 Task: Open Card Employee Disciplinary Review in Board Content Marketing Infographic Strategy and Execution to Workspace Credit Analysis and add a team member Softage.3@softage.net, a label Green, a checklist Training and Development, an attachment from your computer, a color Green and finally, add a card description 'Plan and execute company team-building conference with team-building challenges on leadership' and a comment 'This task requires us to be proactive in identifying potential opportunities for improvement and growth.'. Add a start date 'Jan 03, 1900' with a due date 'Jan 10, 1900'
Action: Mouse moved to (85, 40)
Screenshot: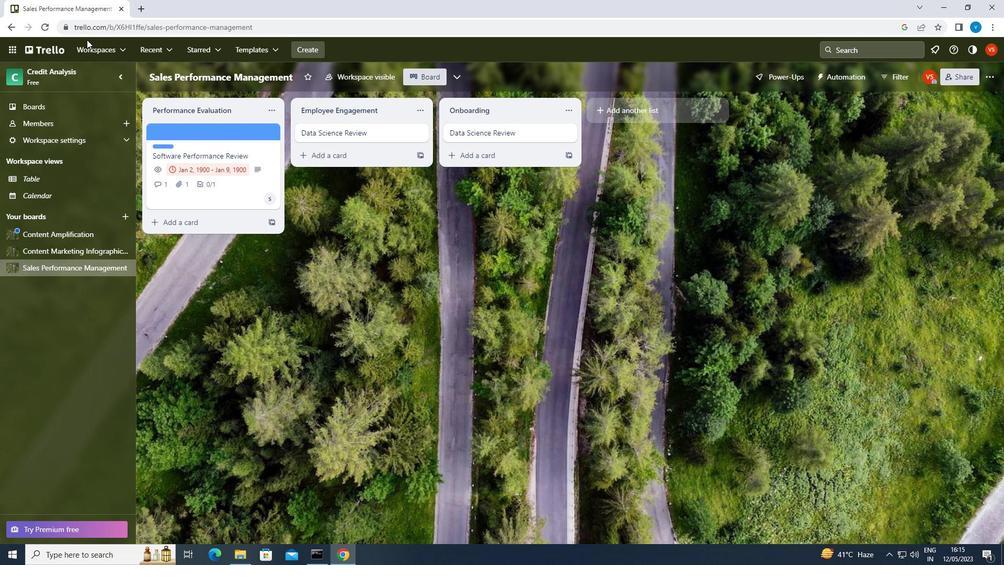 
Action: Mouse pressed left at (85, 40)
Screenshot: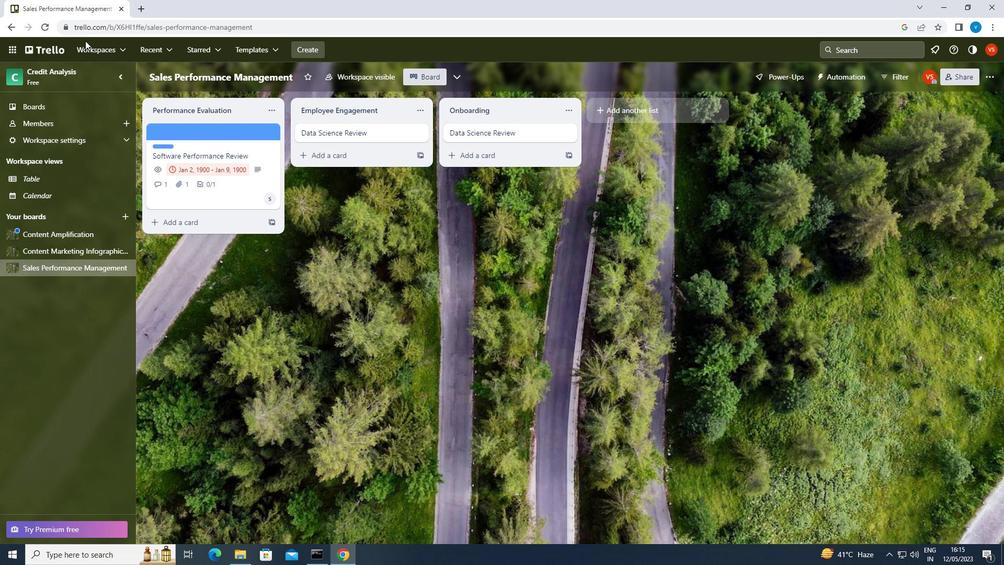
Action: Mouse moved to (85, 52)
Screenshot: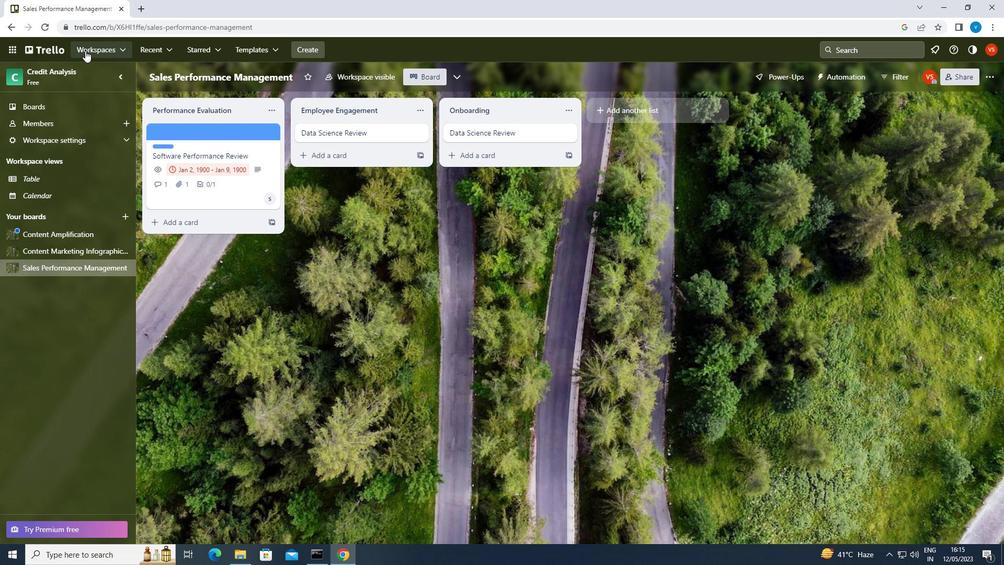 
Action: Mouse pressed left at (85, 52)
Screenshot: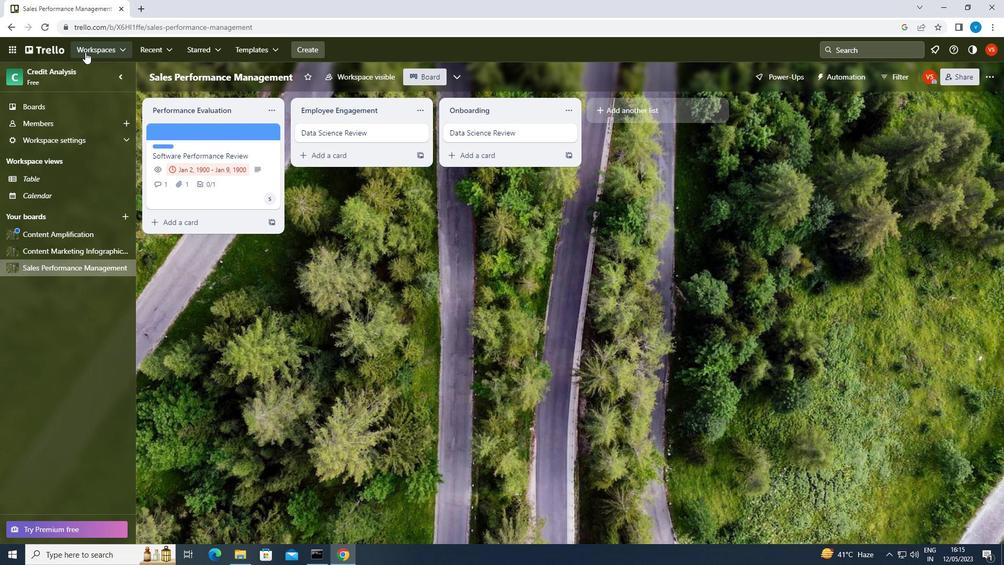 
Action: Mouse moved to (109, 330)
Screenshot: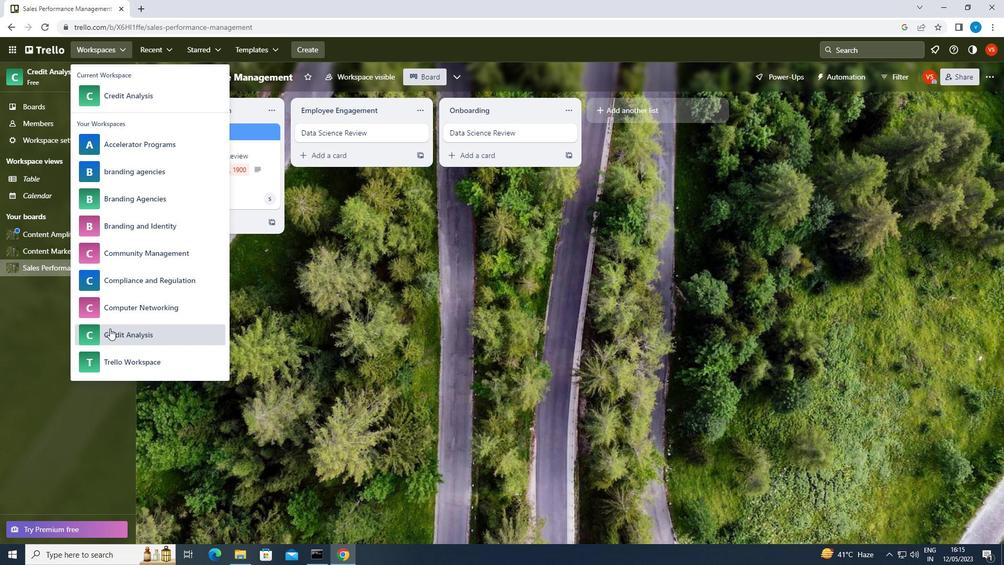 
Action: Mouse pressed left at (109, 330)
Screenshot: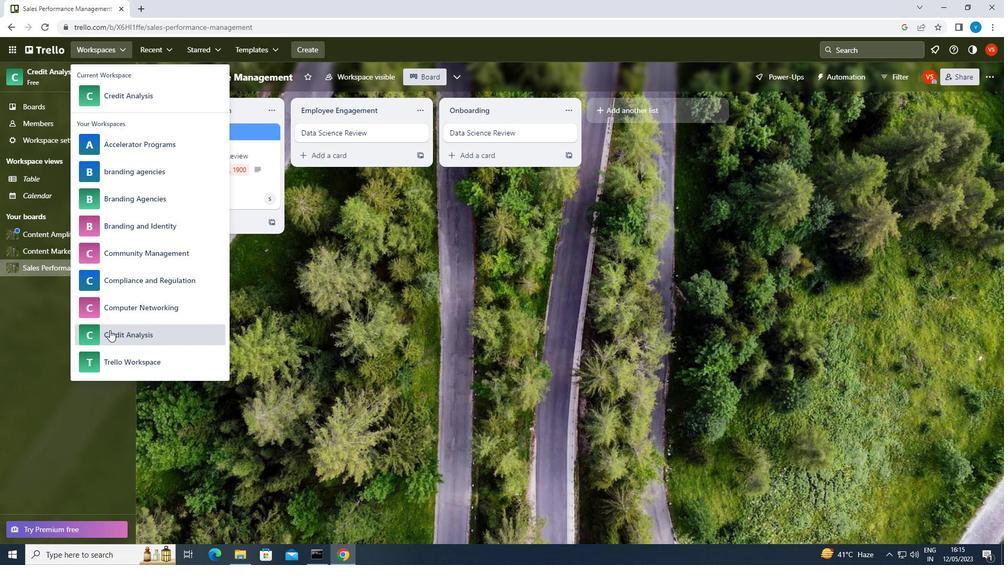 
Action: Mouse moved to (72, 248)
Screenshot: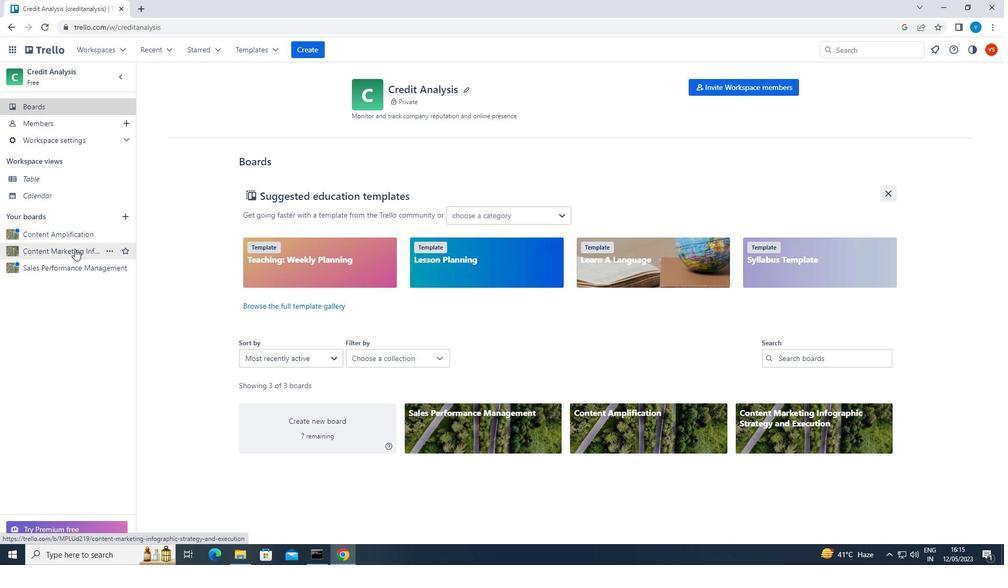 
Action: Mouse pressed left at (72, 248)
Screenshot: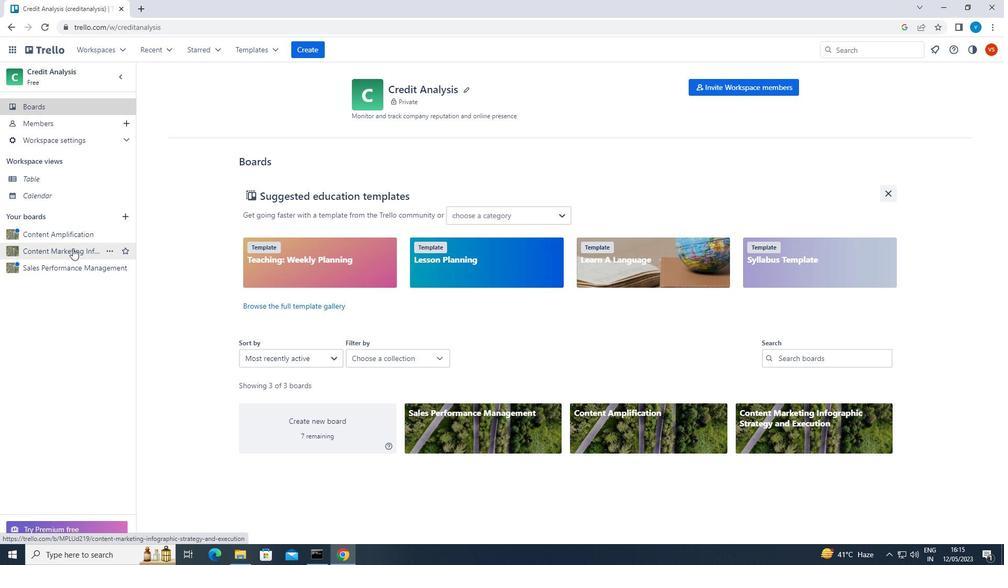 
Action: Mouse moved to (198, 130)
Screenshot: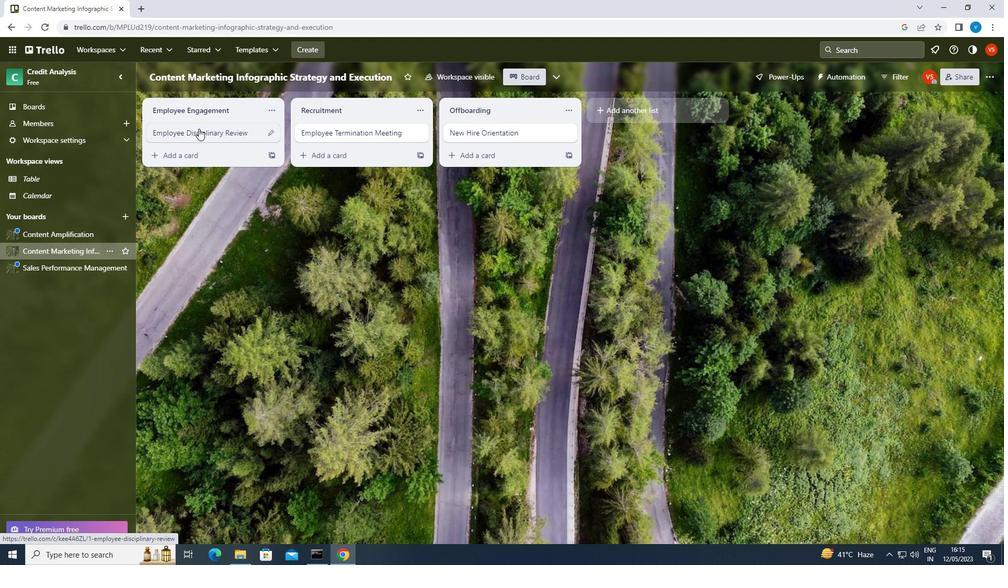 
Action: Mouse pressed left at (198, 130)
Screenshot: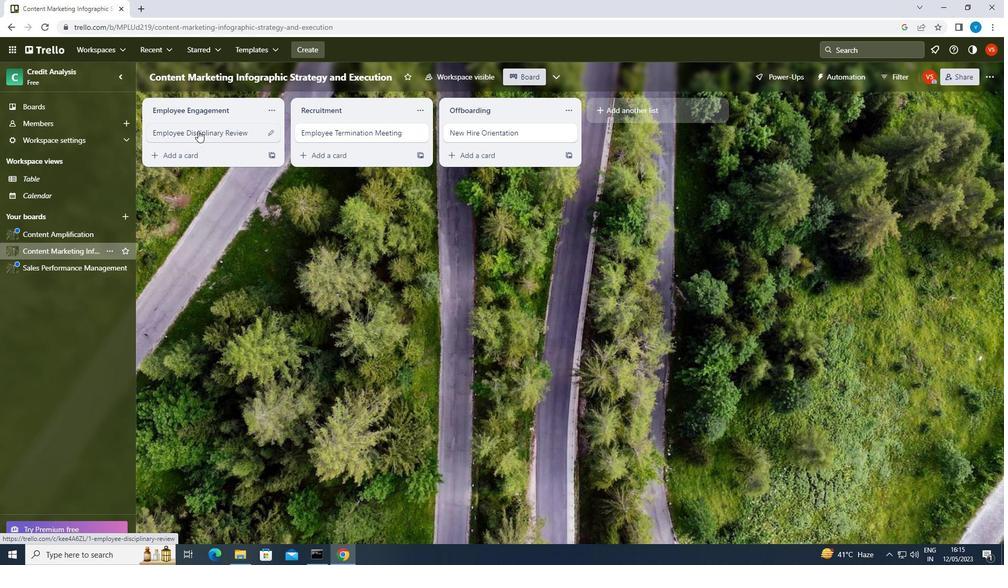
Action: Mouse moved to (631, 134)
Screenshot: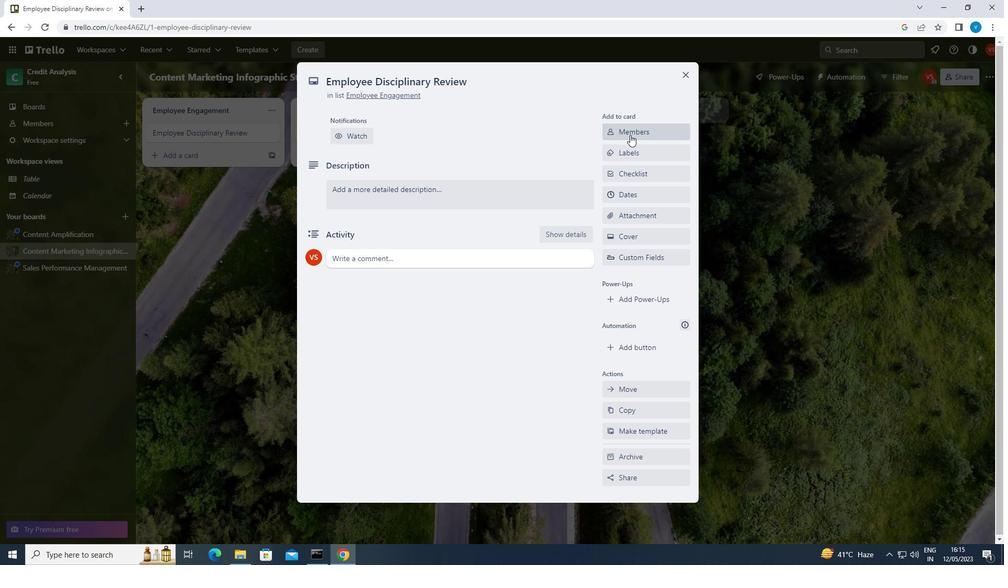 
Action: Mouse pressed left at (631, 134)
Screenshot: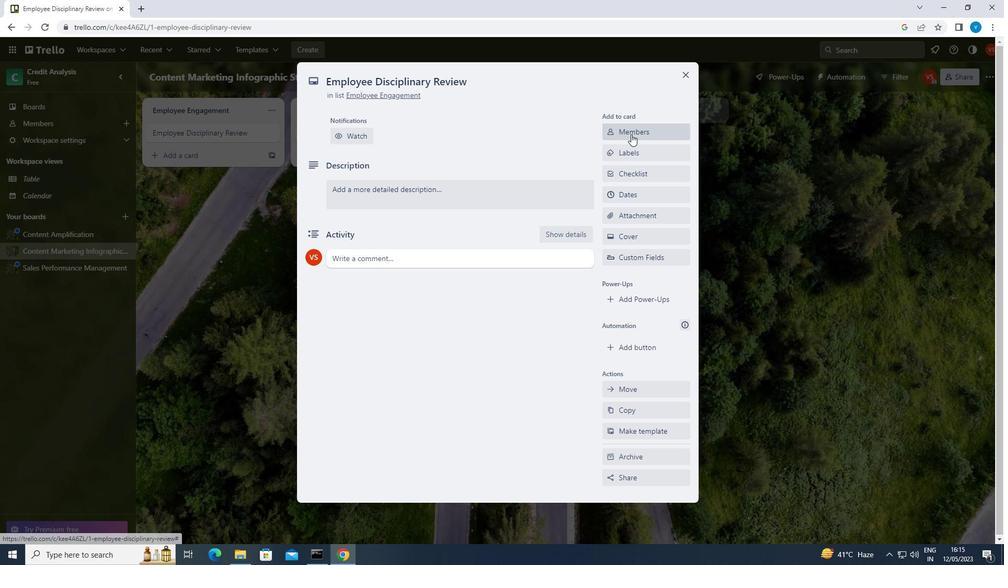 
Action: Mouse moved to (631, 178)
Screenshot: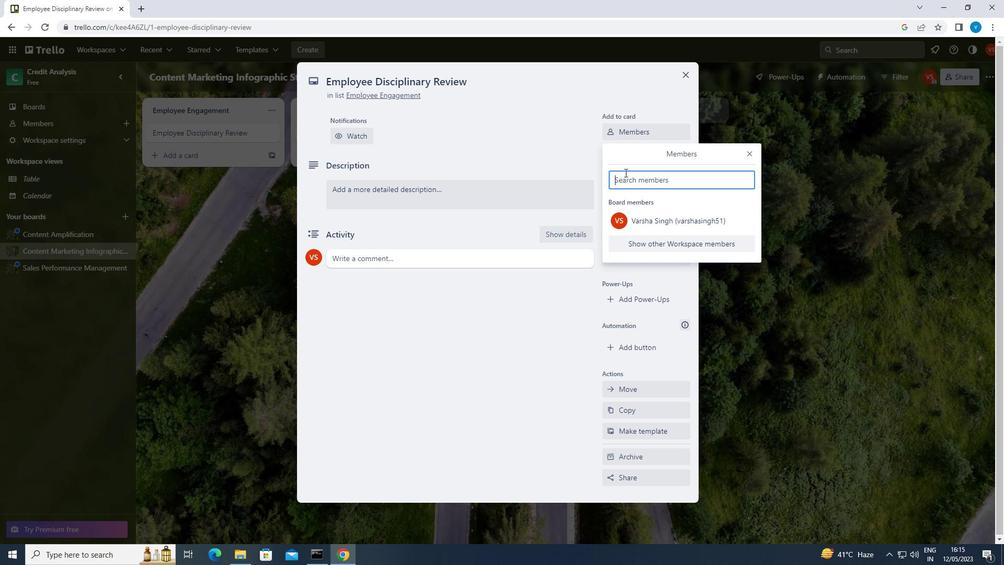 
Action: Mouse pressed left at (631, 178)
Screenshot: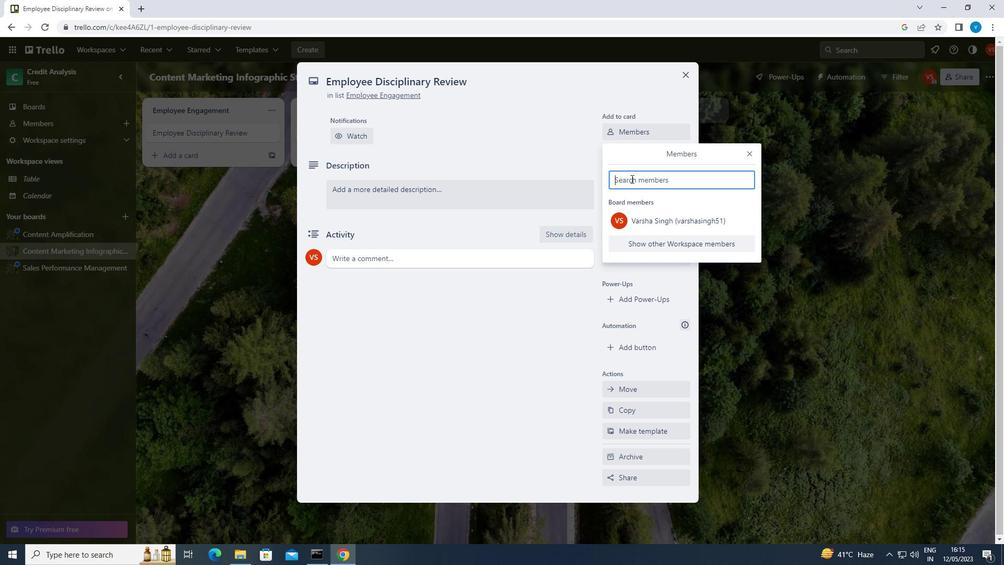 
Action: Mouse moved to (631, 178)
Screenshot: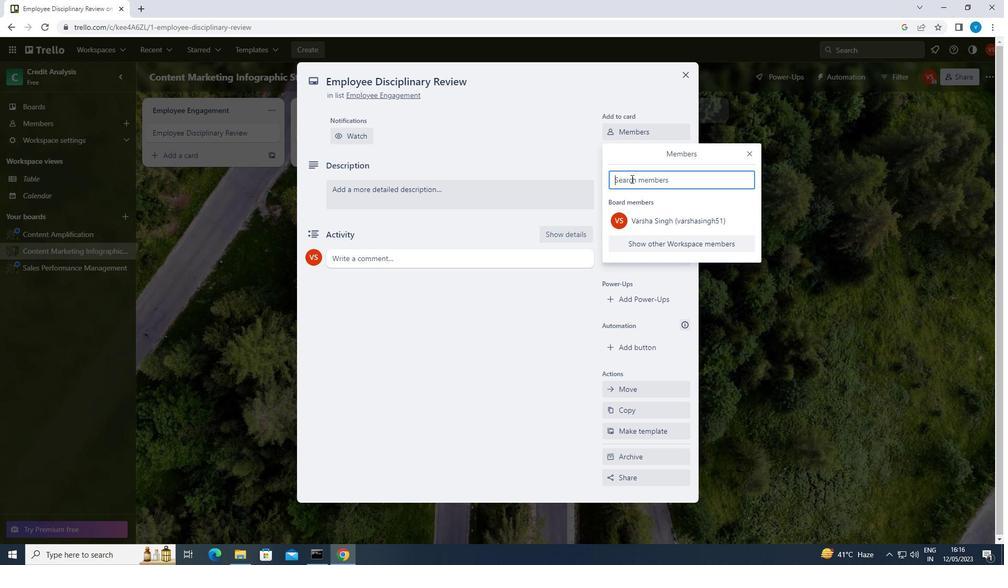 
Action: Key pressed <Key.shift>SOFTAGE.3<Key.shift><Key.shift><Key.shift>@SOFTAGE.NET
Screenshot: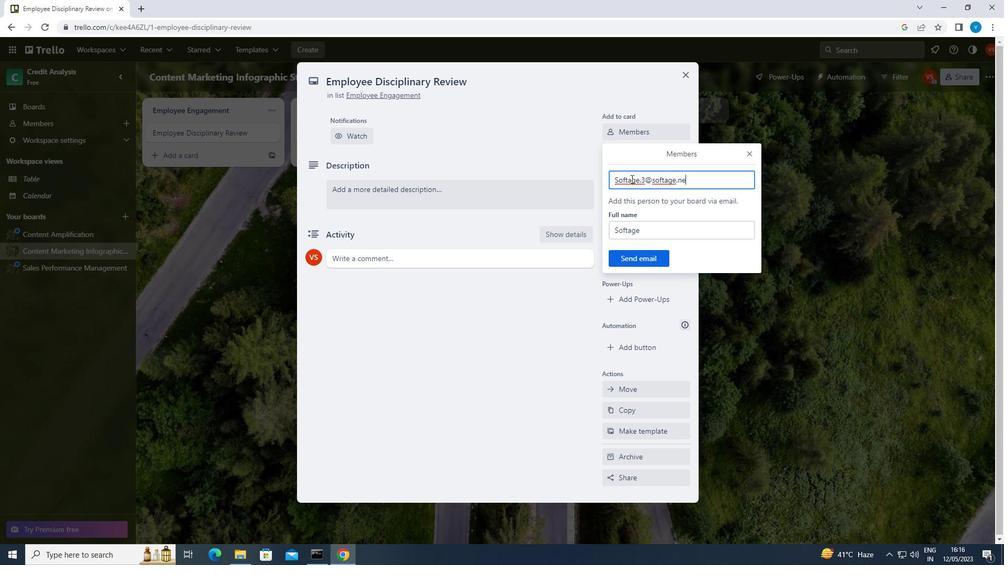 
Action: Mouse moved to (643, 253)
Screenshot: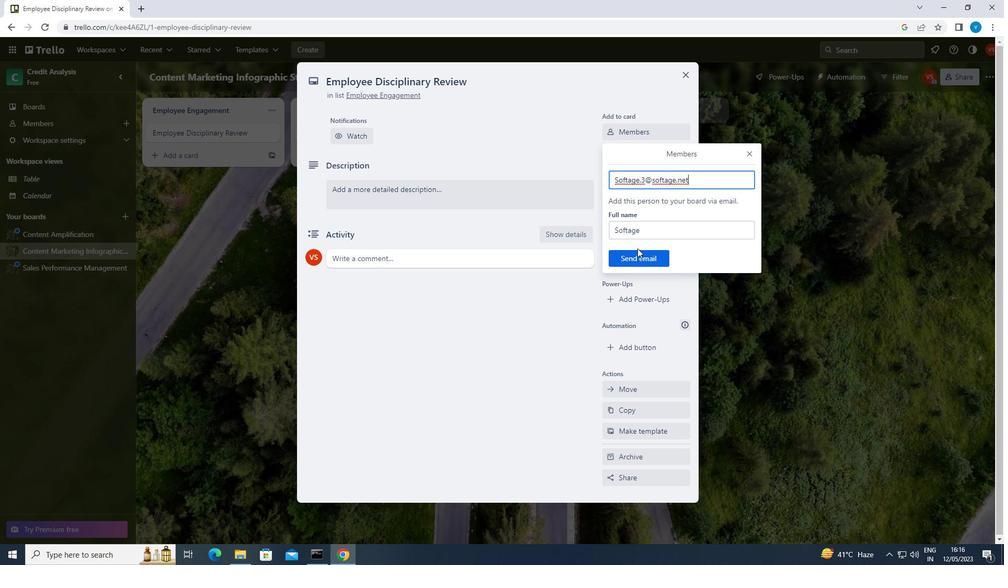 
Action: Mouse pressed left at (643, 253)
Screenshot: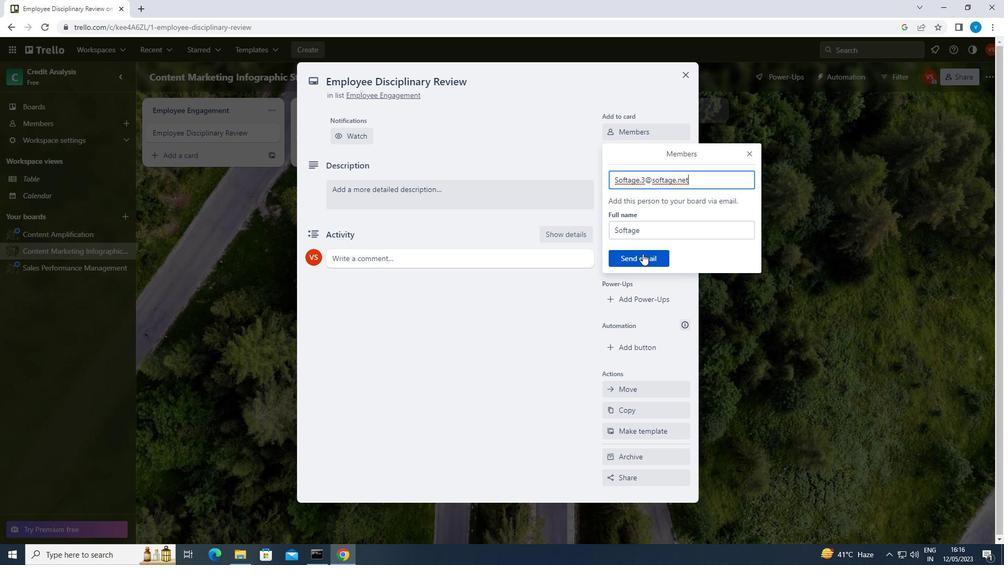 
Action: Mouse moved to (643, 188)
Screenshot: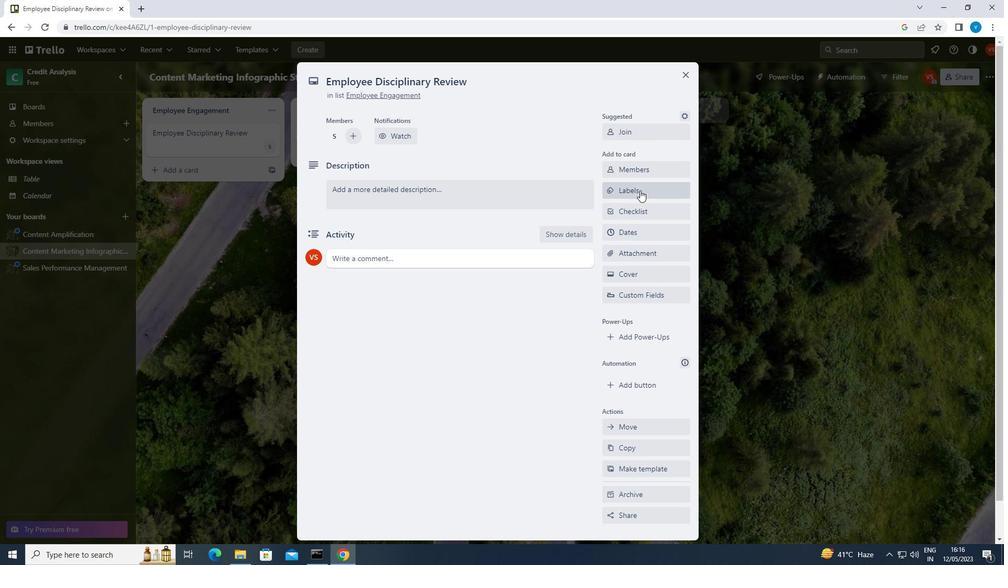 
Action: Mouse pressed left at (643, 188)
Screenshot: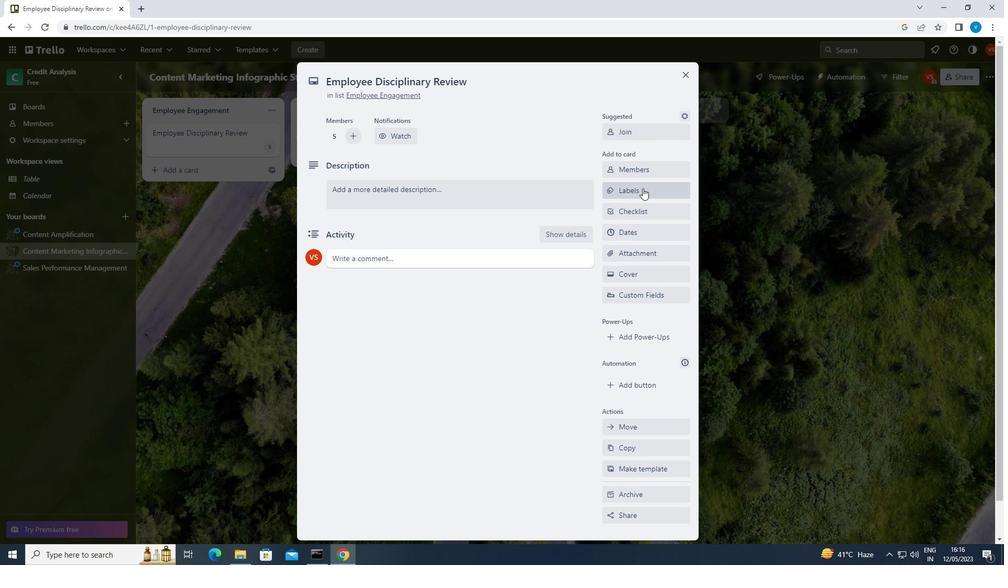 
Action: Mouse moved to (666, 282)
Screenshot: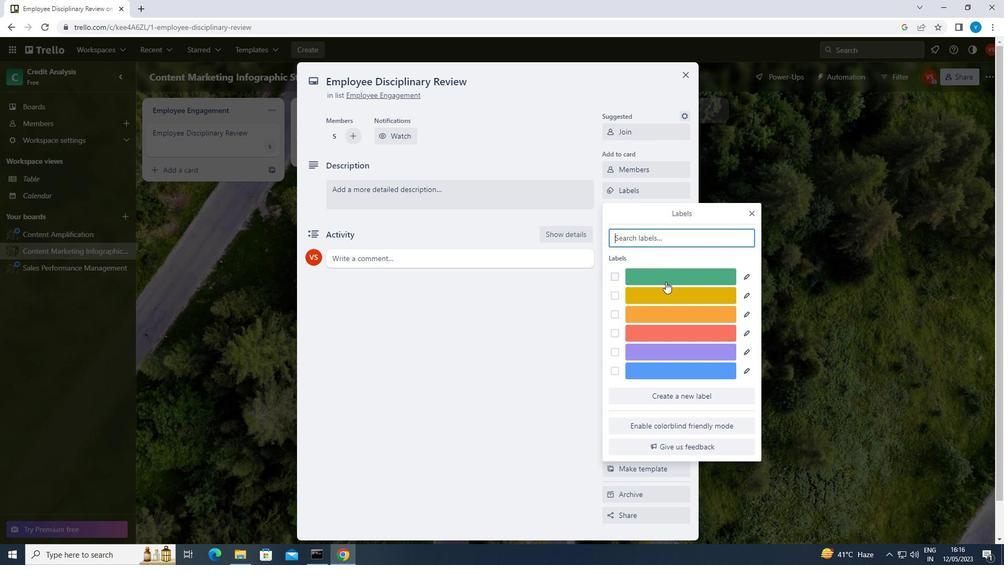 
Action: Mouse pressed left at (666, 282)
Screenshot: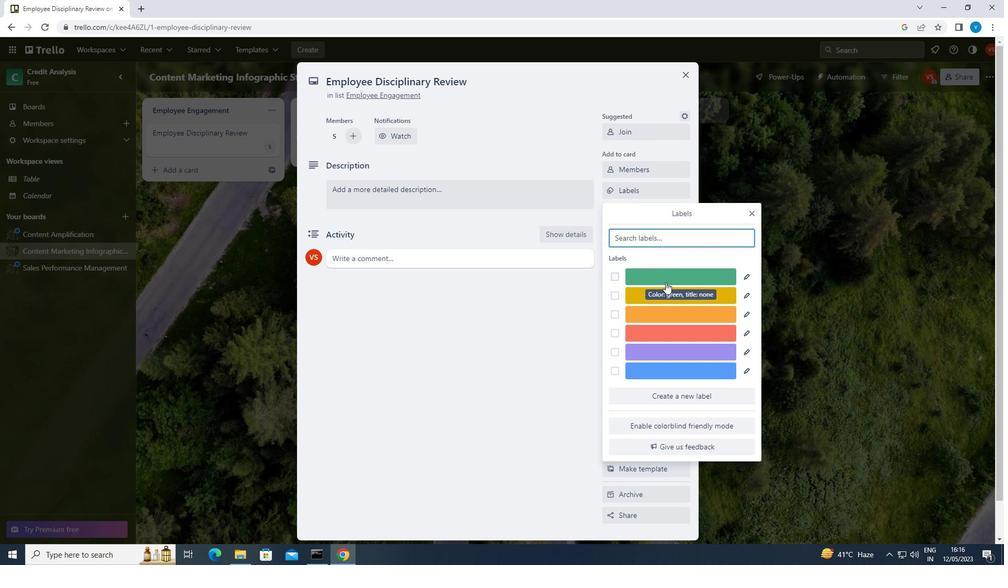 
Action: Mouse moved to (749, 213)
Screenshot: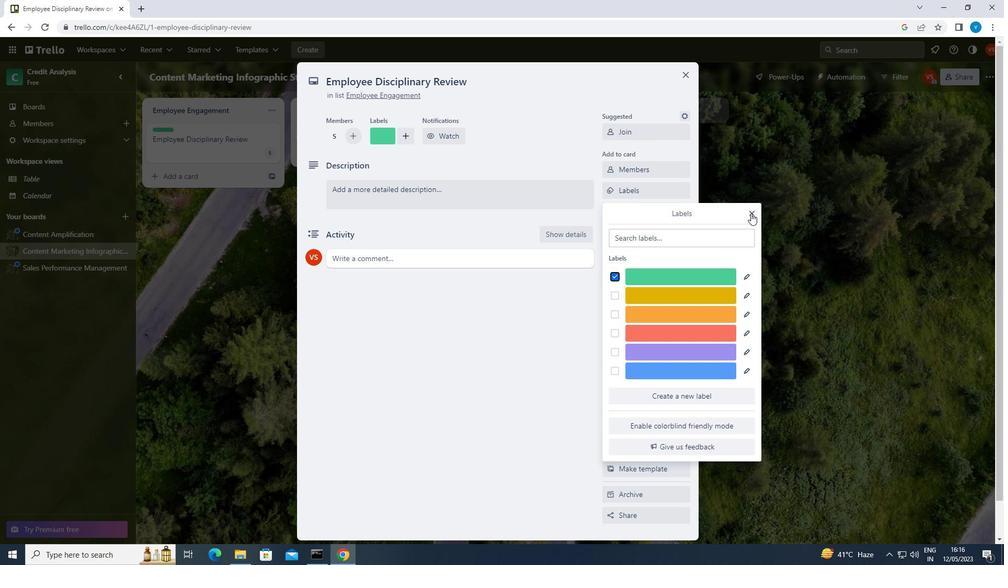 
Action: Mouse pressed left at (749, 213)
Screenshot: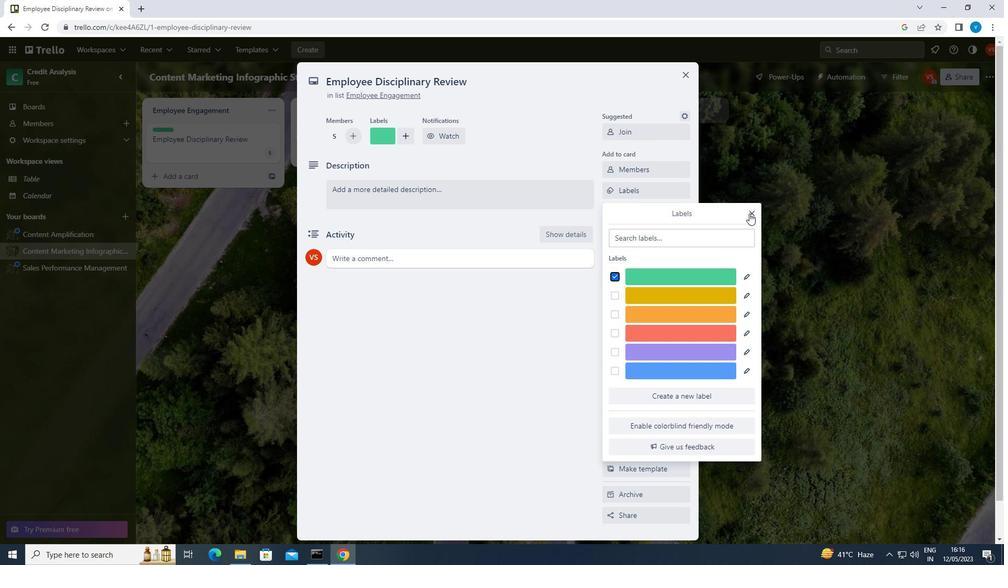 
Action: Mouse moved to (657, 212)
Screenshot: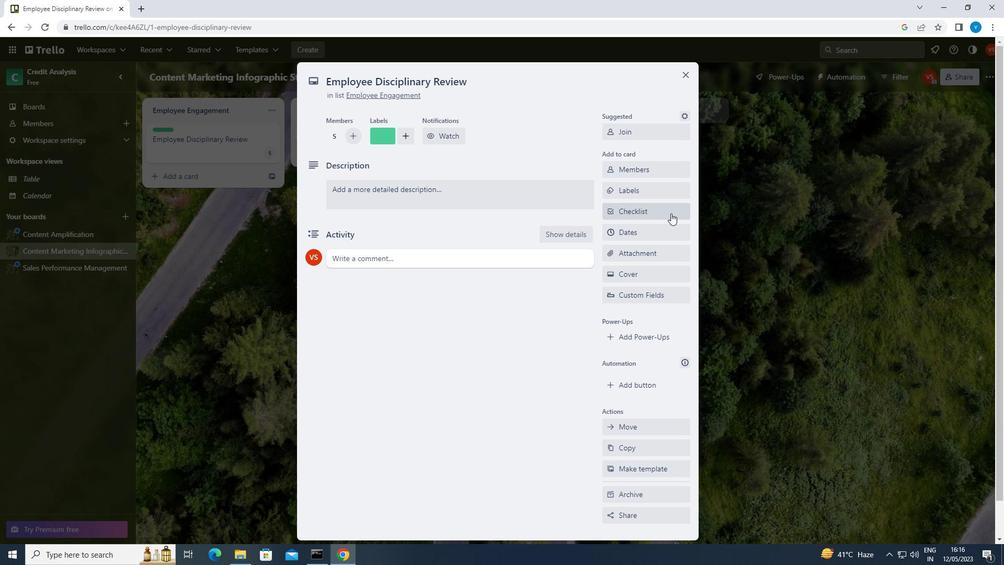 
Action: Mouse pressed left at (657, 212)
Screenshot: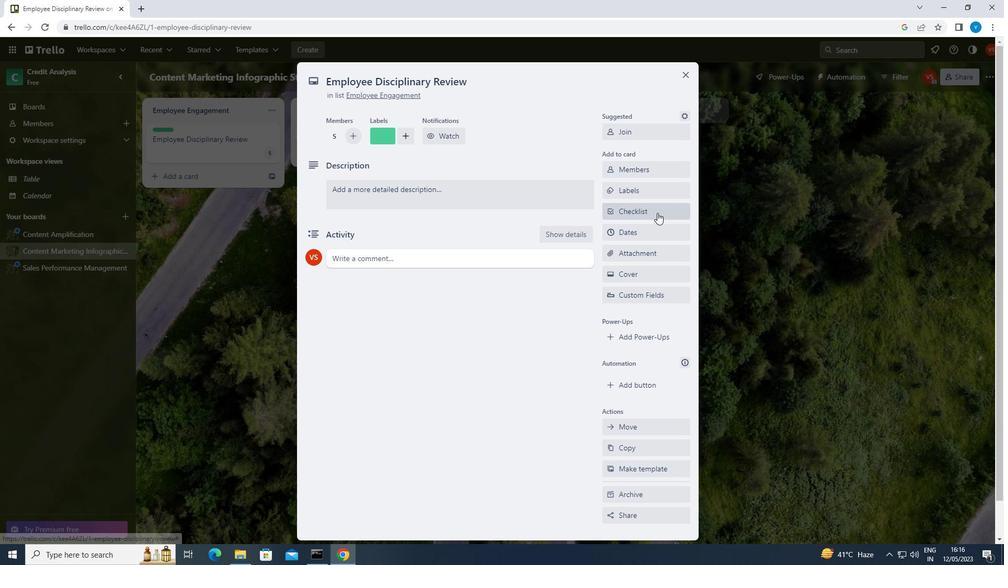 
Action: Mouse moved to (637, 297)
Screenshot: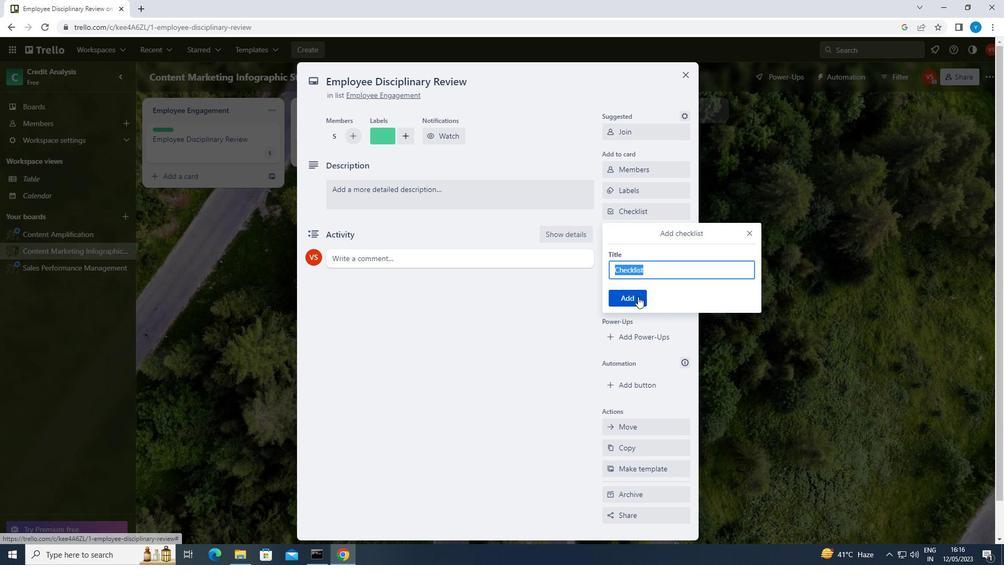 
Action: Mouse pressed left at (637, 297)
Screenshot: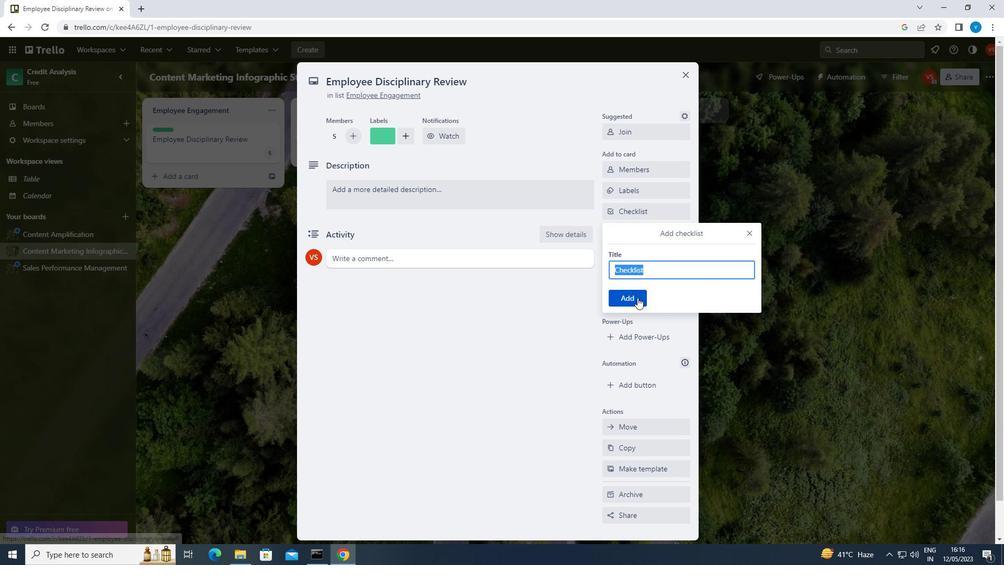 
Action: Mouse moved to (536, 268)
Screenshot: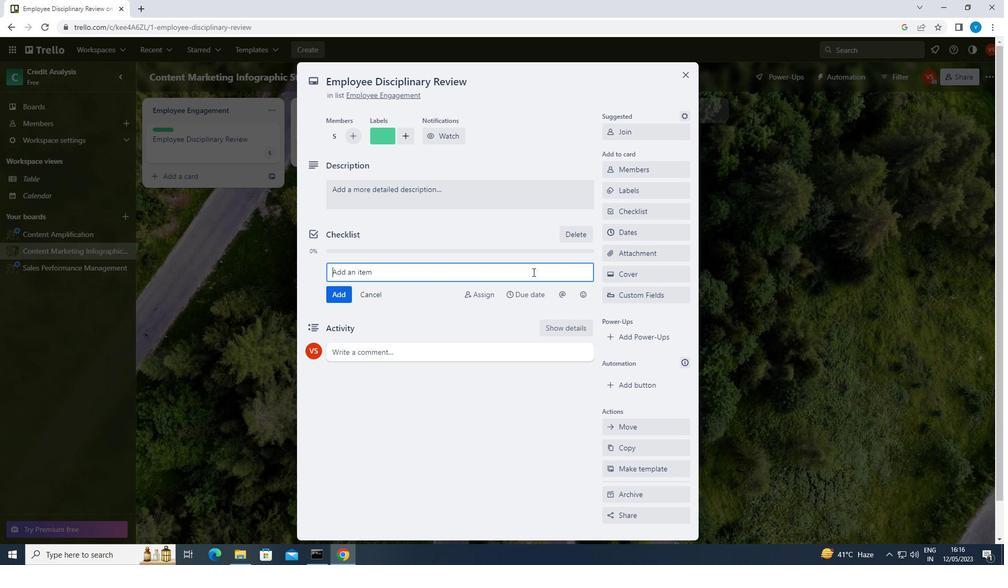 
Action: Key pressed <Key.shift>TRAINING<Key.space>AND<Key.space><Key.shift>DEVELOPMENT
Screenshot: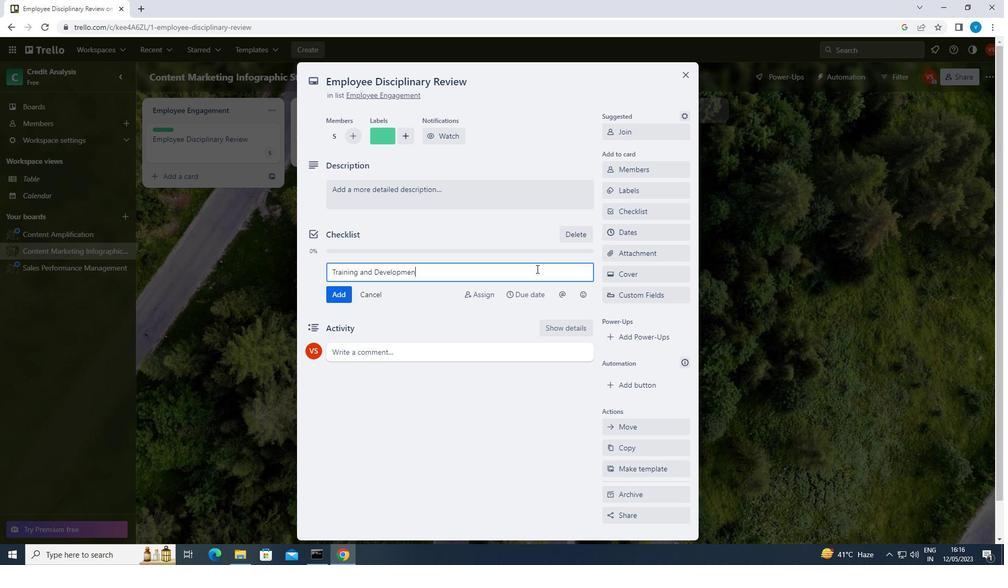 
Action: Mouse moved to (333, 292)
Screenshot: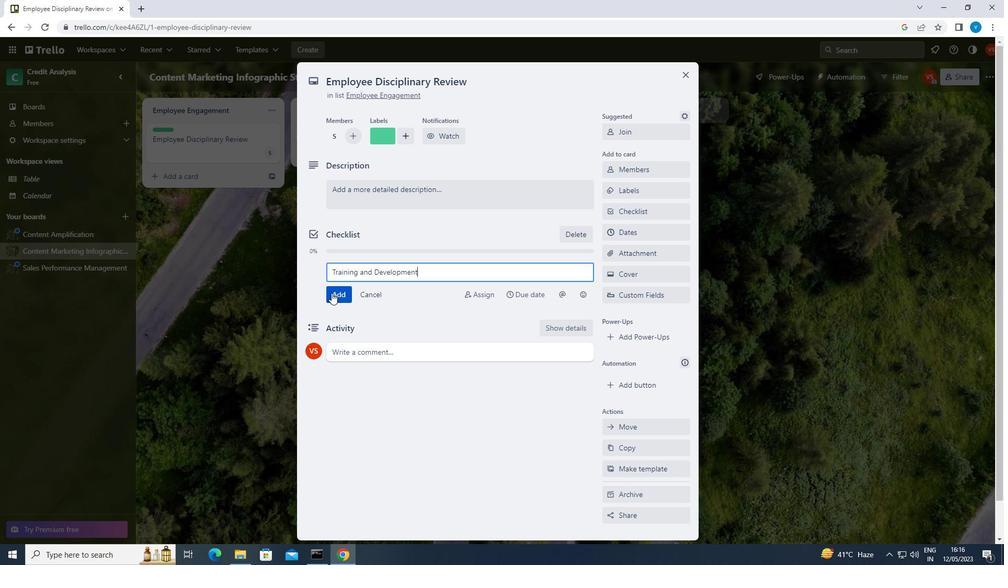 
Action: Mouse pressed left at (333, 292)
Screenshot: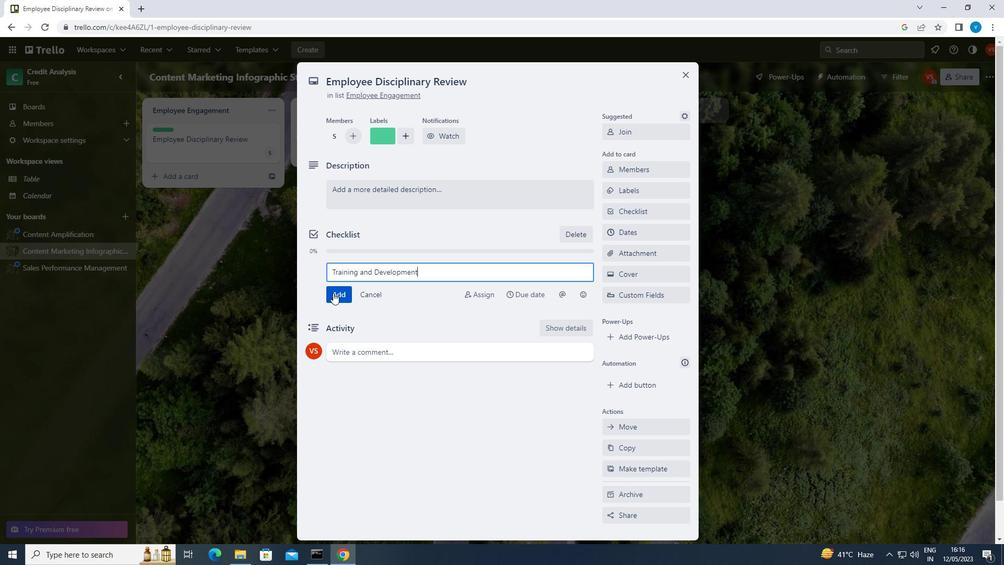 
Action: Mouse moved to (675, 256)
Screenshot: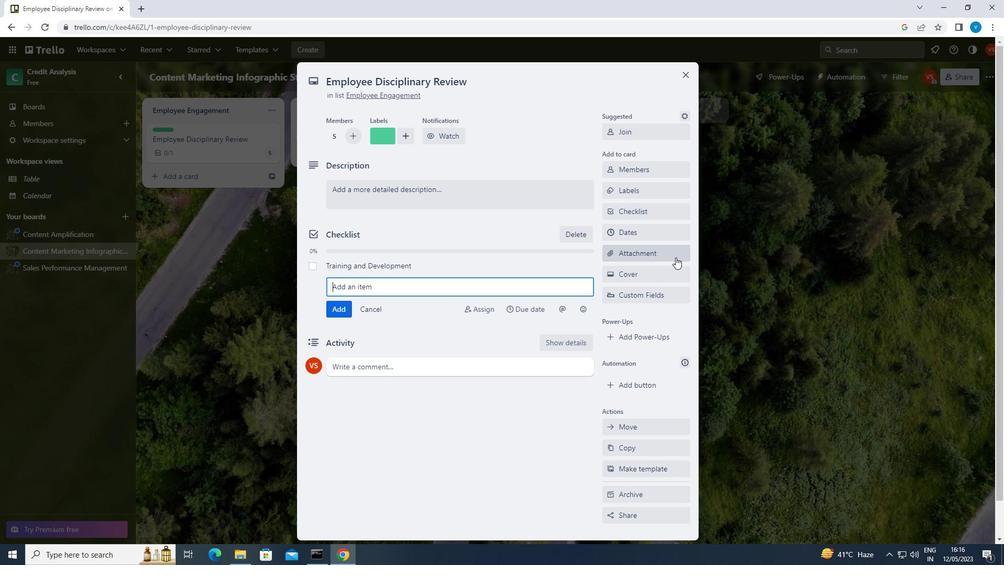 
Action: Mouse pressed left at (675, 256)
Screenshot: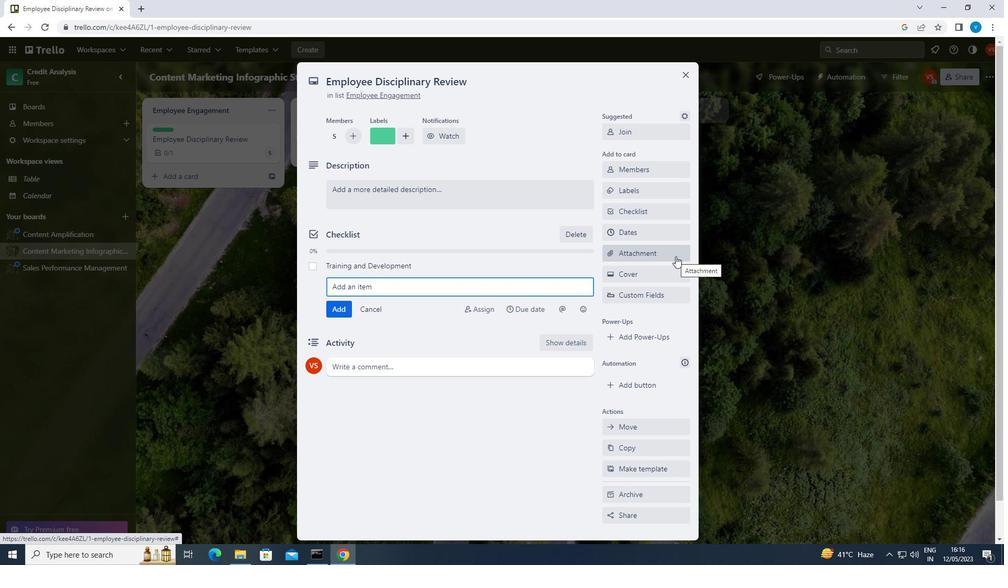 
Action: Mouse moved to (625, 292)
Screenshot: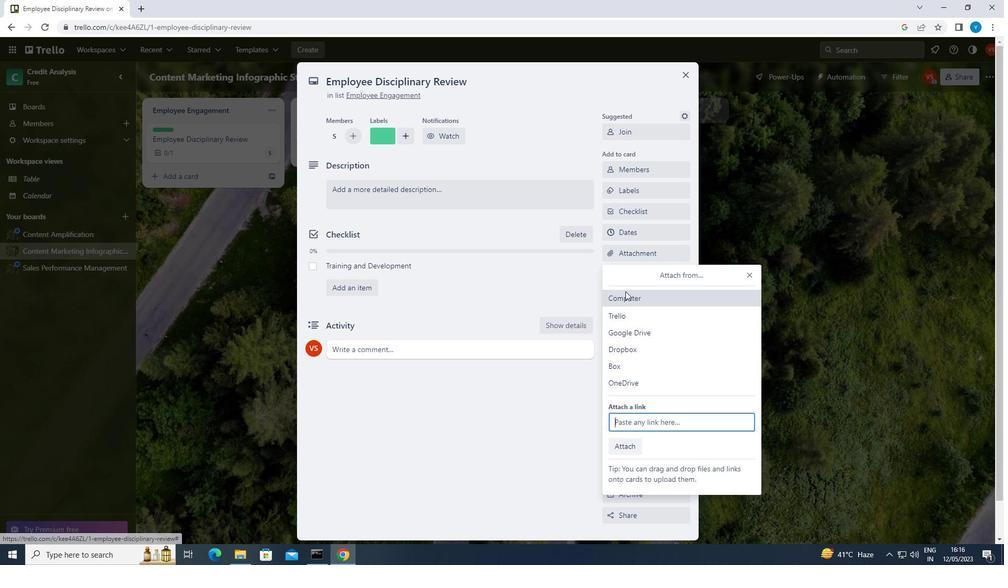 
Action: Mouse pressed left at (625, 292)
Screenshot: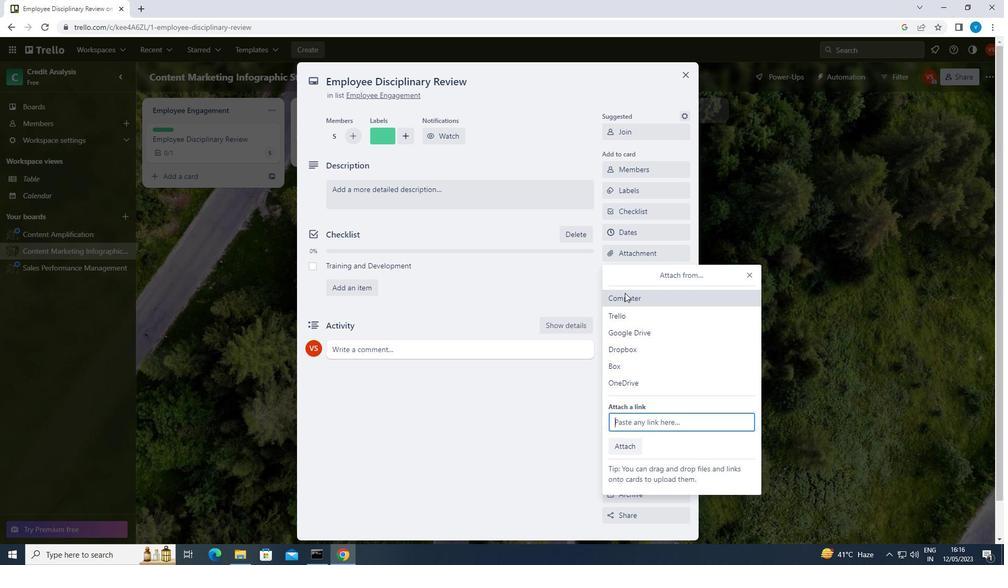 
Action: Mouse moved to (314, 198)
Screenshot: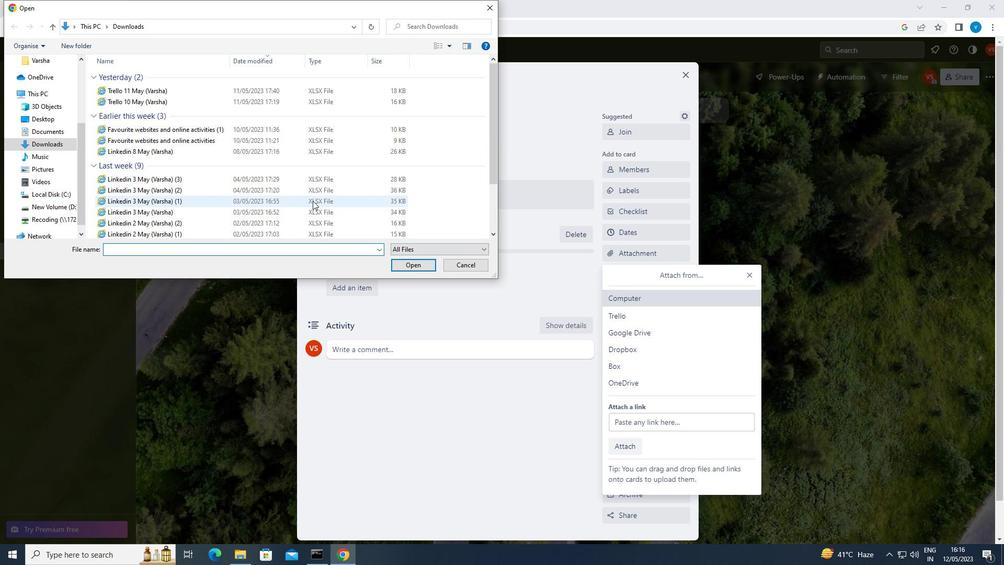 
Action: Mouse pressed left at (314, 198)
Screenshot: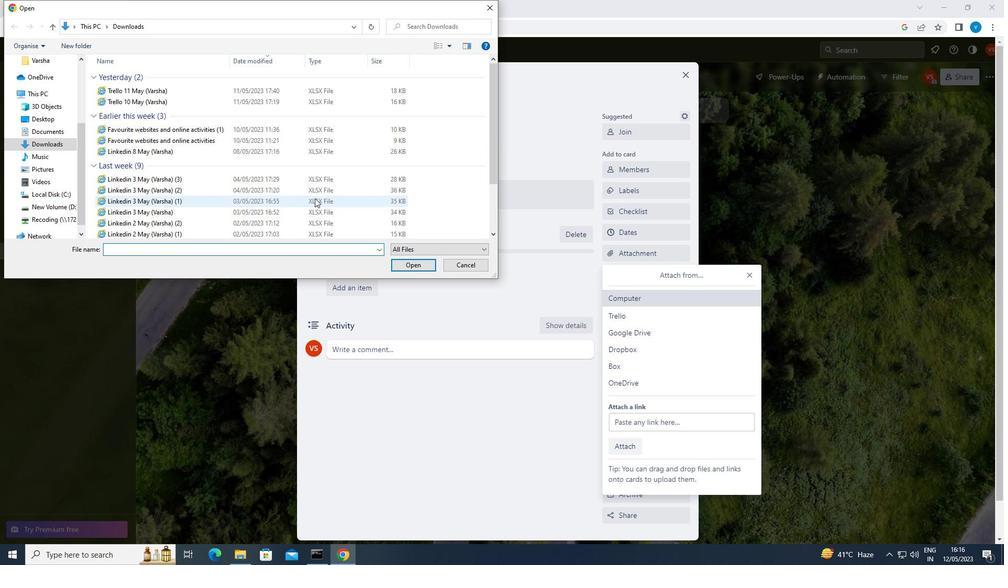 
Action: Mouse moved to (414, 265)
Screenshot: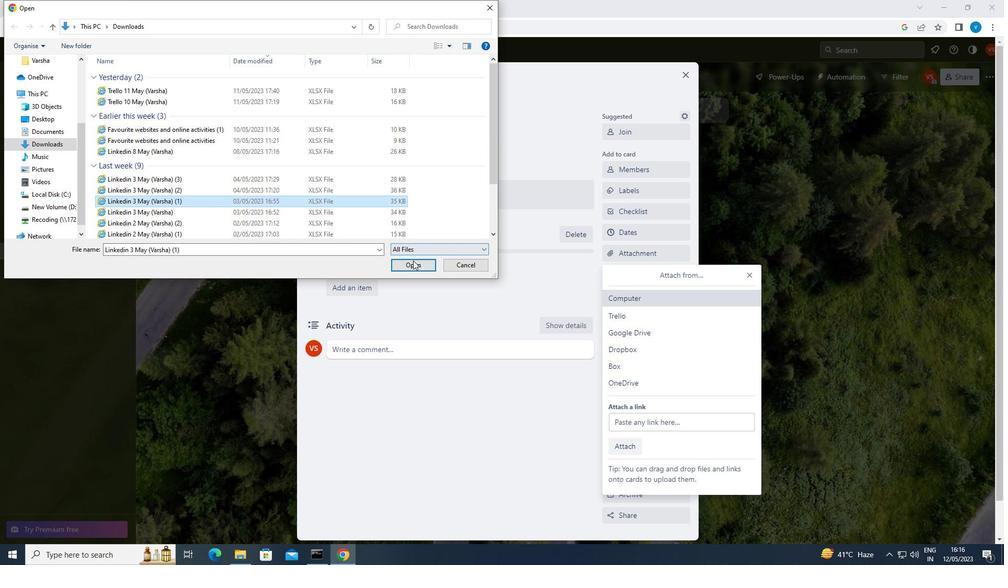 
Action: Mouse pressed left at (414, 265)
Screenshot: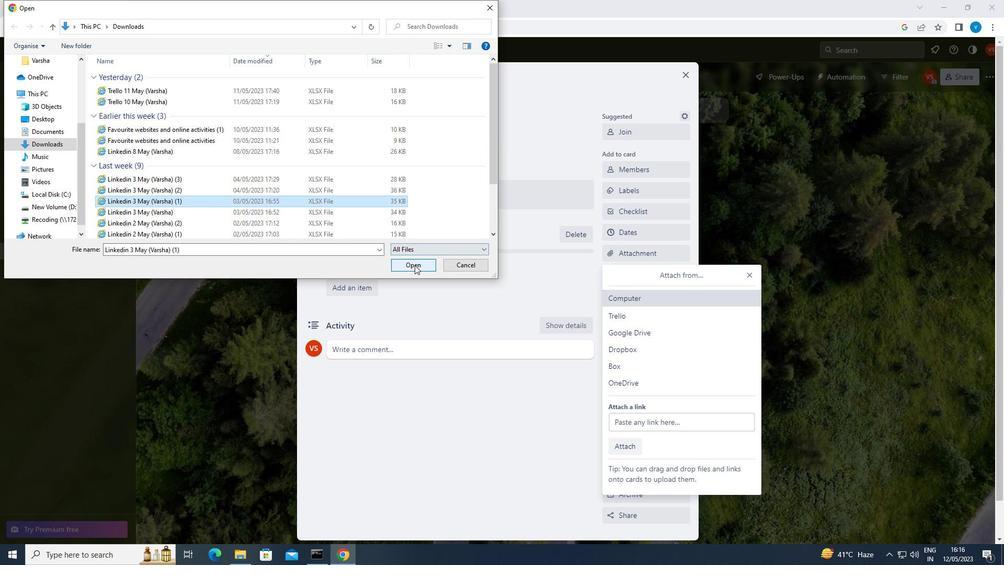 
Action: Mouse moved to (658, 272)
Screenshot: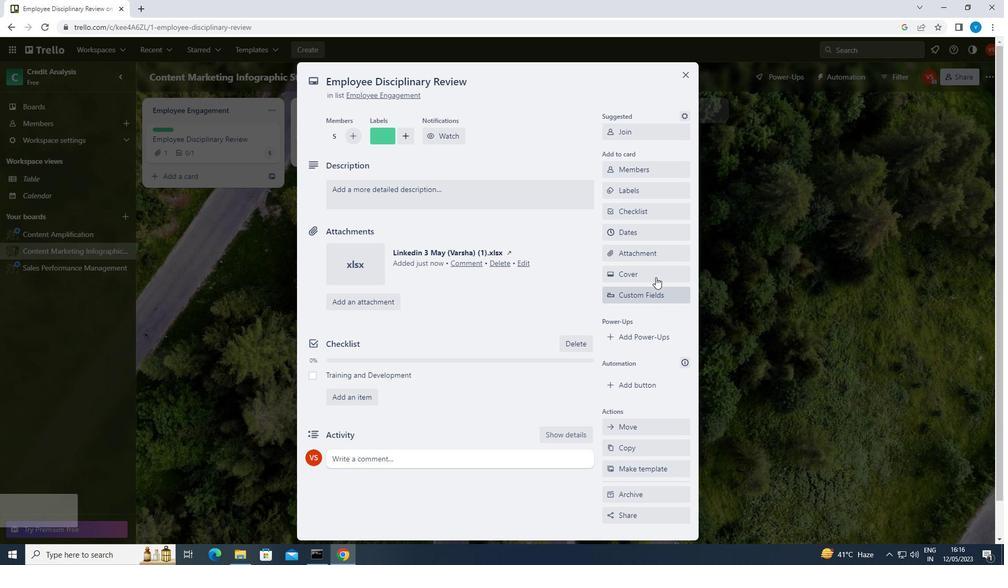 
Action: Mouse pressed left at (658, 272)
Screenshot: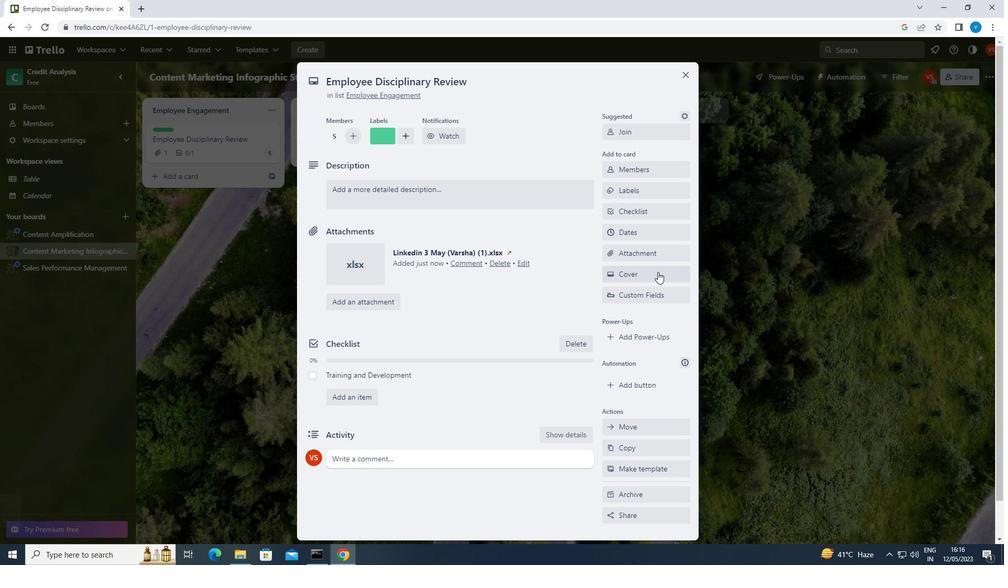 
Action: Mouse moved to (625, 332)
Screenshot: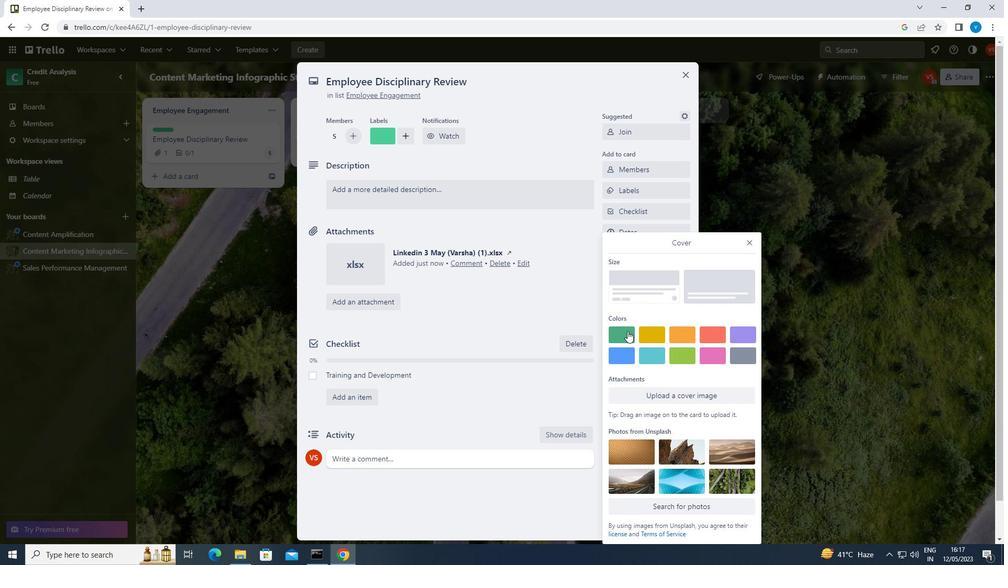 
Action: Mouse pressed left at (625, 332)
Screenshot: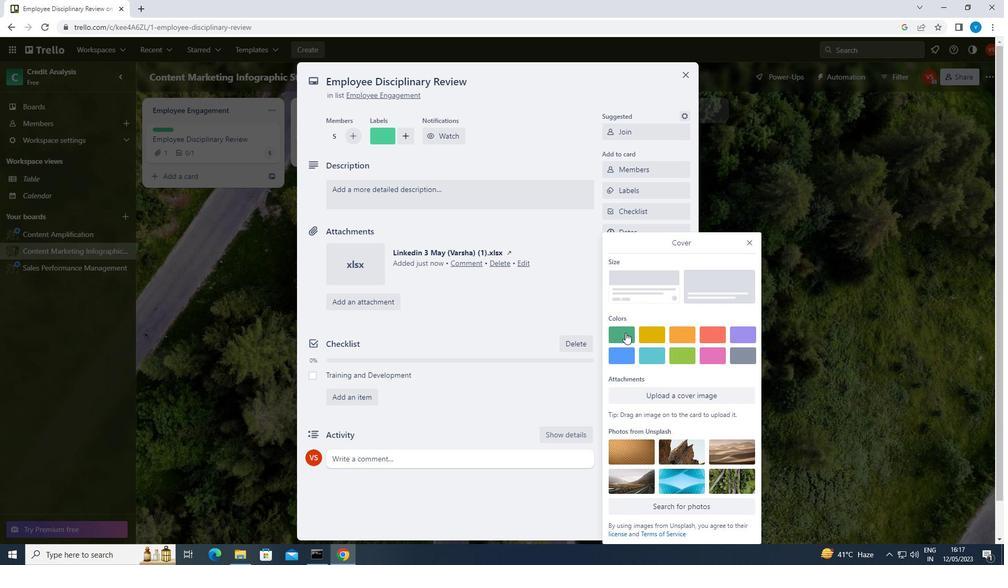 
Action: Mouse moved to (751, 220)
Screenshot: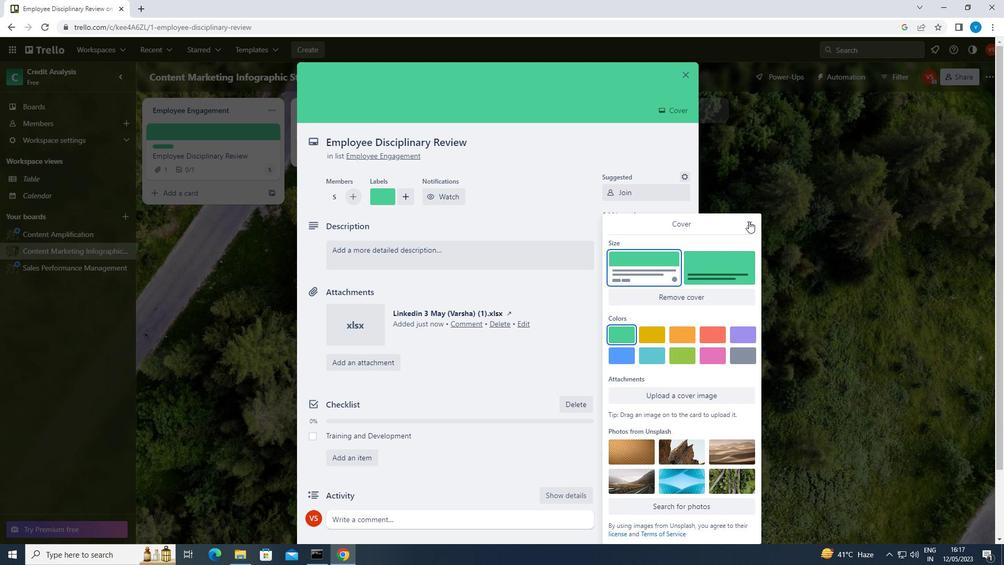
Action: Mouse pressed left at (751, 220)
Screenshot: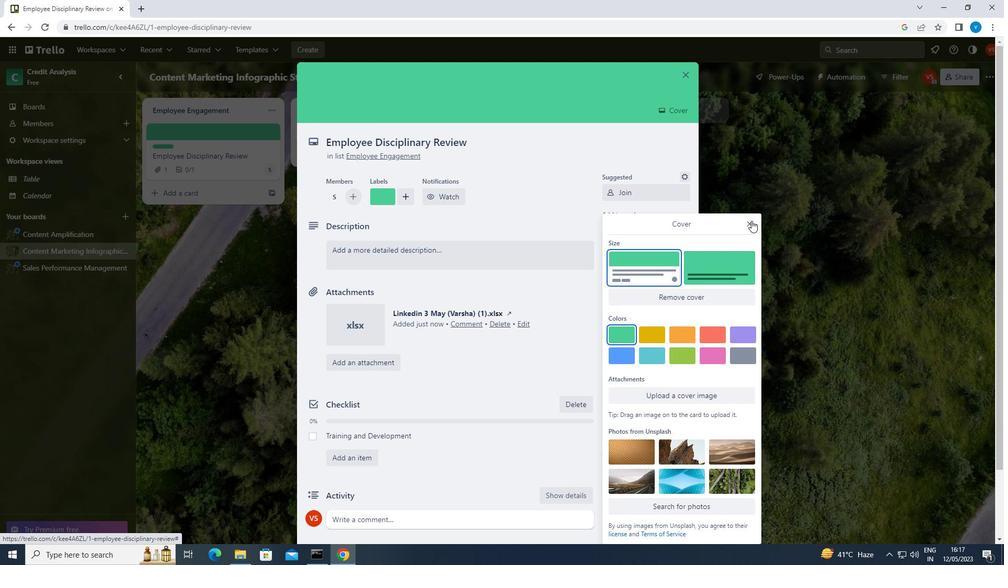 
Action: Mouse moved to (525, 259)
Screenshot: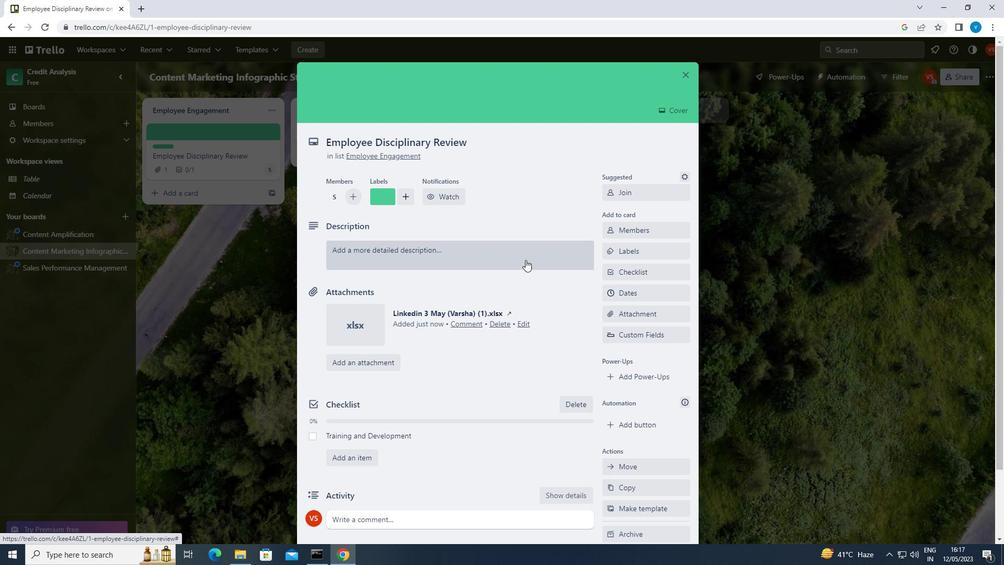 
Action: Mouse pressed left at (525, 259)
Screenshot: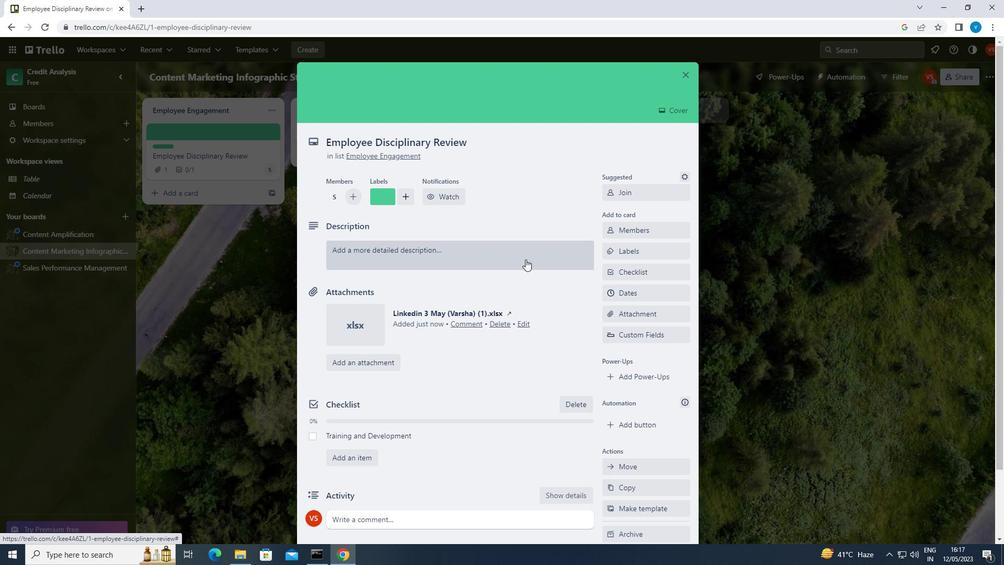 
Action: Key pressed <Key.shift>PLAN<Key.space>AND<Key.space>EXECUTE<Key.space>COMPANY<Key.space>TEAM-BUILDING<Key.space>CONFERENCE<Key.space>WITH<Key.space>TEAM-BUILDING<Key.space>CHALLENGES<Key.space>ON<Key.space>LEADERSHIP
Screenshot: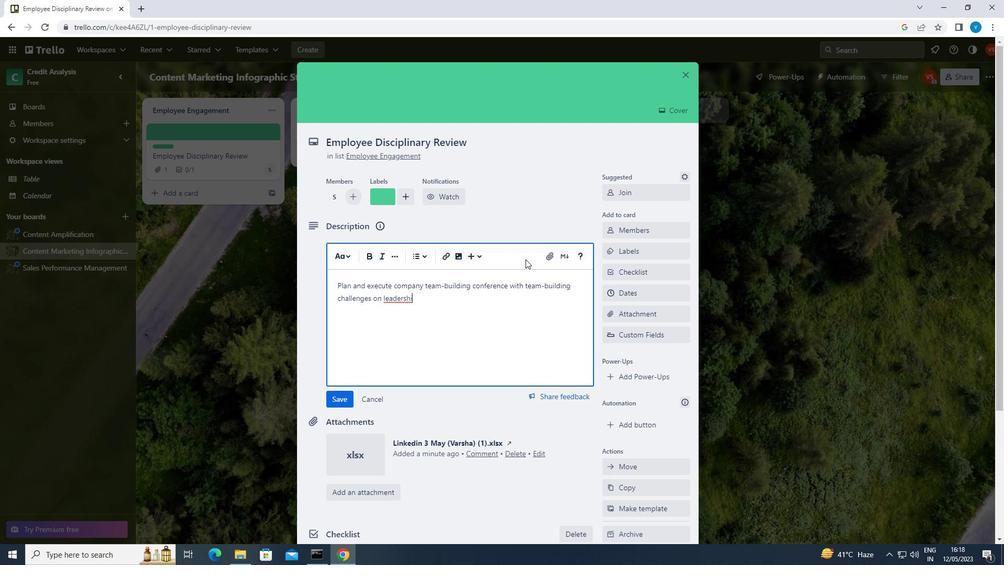 
Action: Mouse moved to (344, 394)
Screenshot: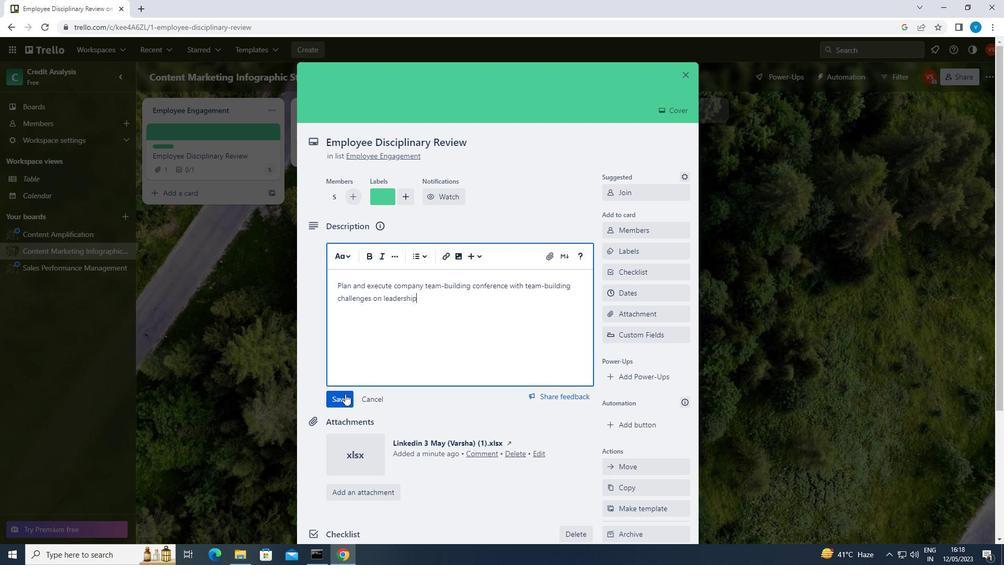 
Action: Mouse pressed left at (344, 394)
Screenshot: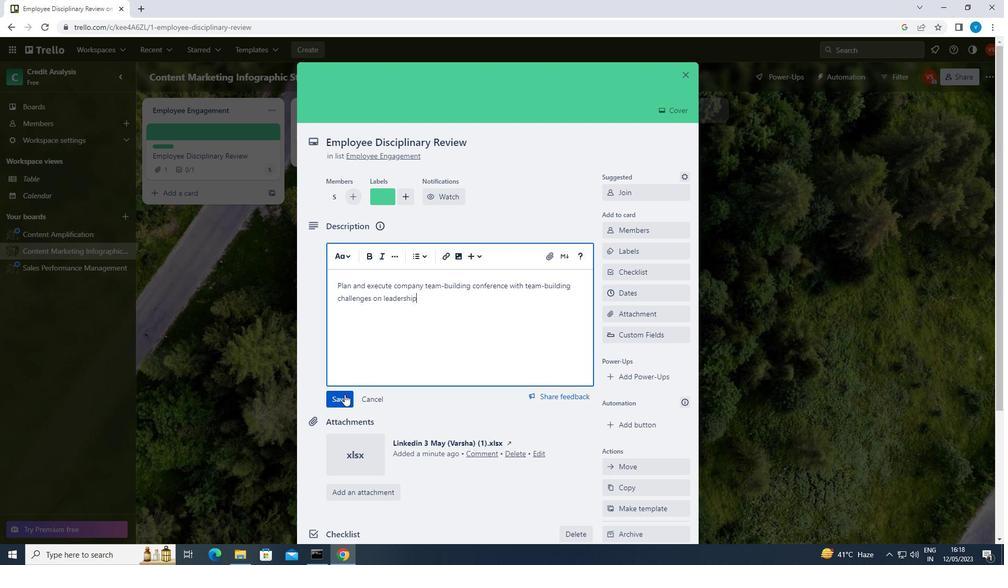
Action: Mouse moved to (383, 513)
Screenshot: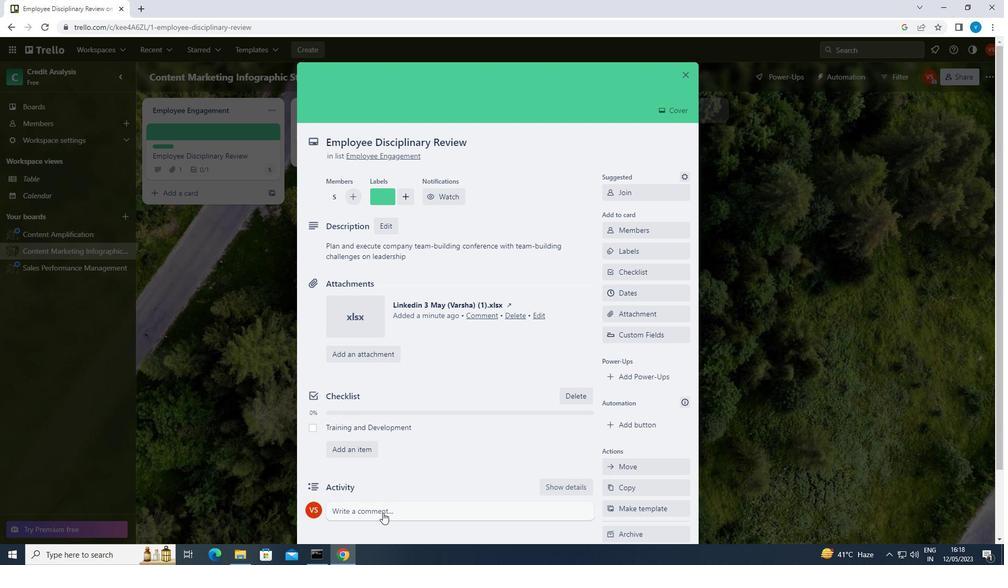 
Action: Mouse pressed left at (383, 513)
Screenshot: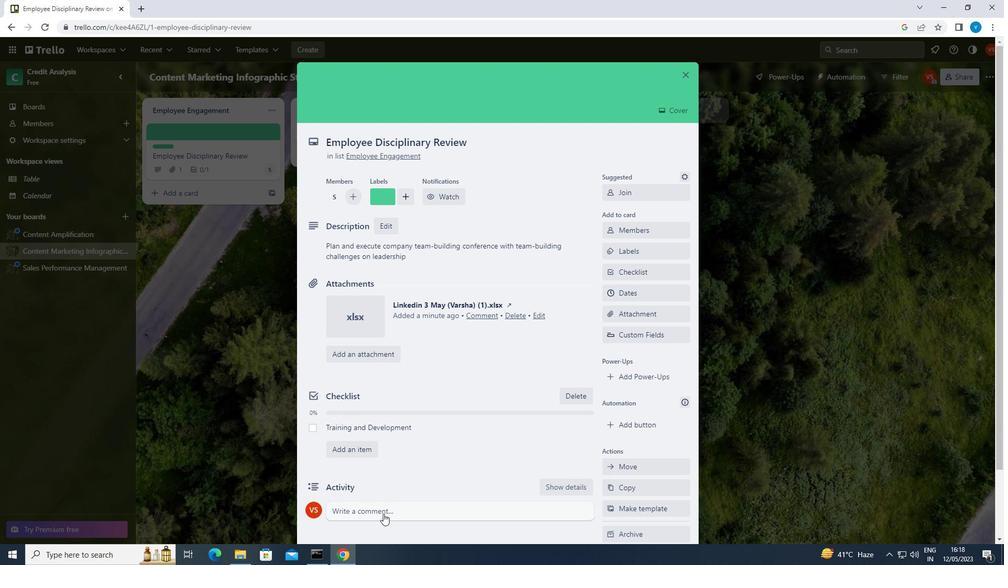 
Action: Key pressed <Key.shift>THIS<Key.space>TASK<Key.space>REQUIRES<Key.space>US<Key.space>TO<Key.space>BE<Key.space>PROACTIVE<Key.space>IN<Key.space>IDENTIFYING<Key.space>POTENTIAL<Key.space>OPPORTUNITIES<Key.space>FOR<Key.space>IMPROVEMENT<Key.space>AND<Key.space>GROWTH.
Screenshot: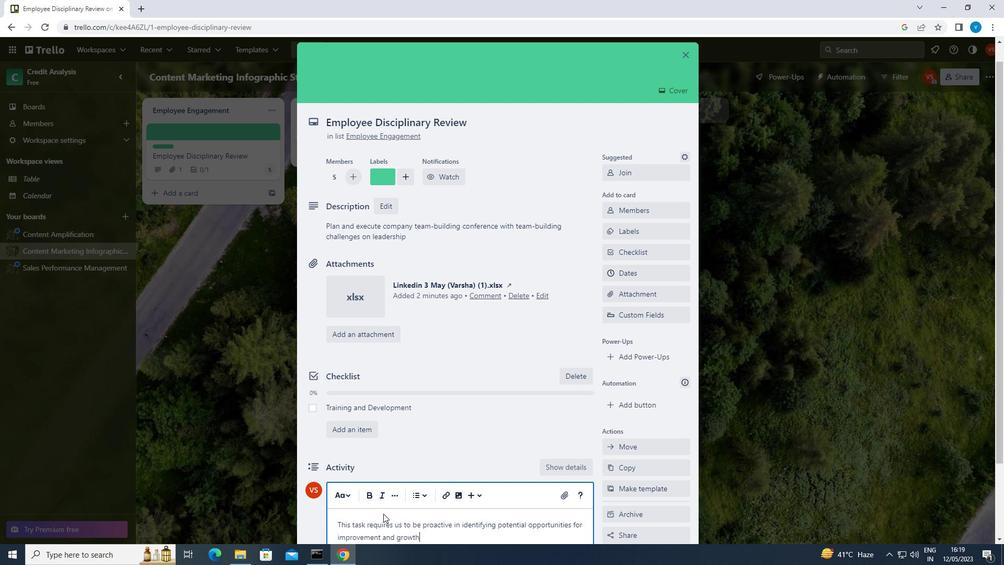 
Action: Mouse moved to (406, 497)
Screenshot: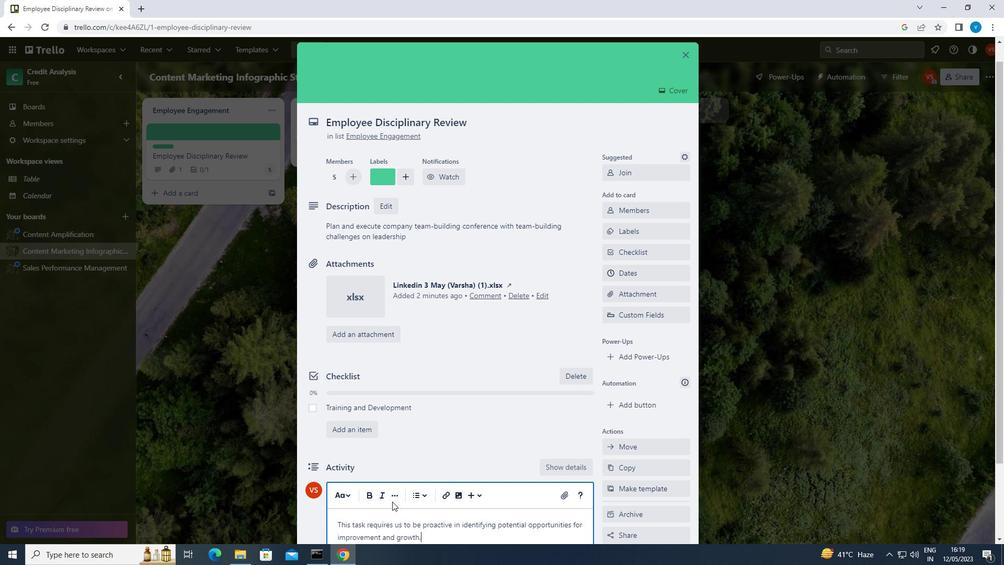 
Action: Mouse scrolled (406, 497) with delta (0, 0)
Screenshot: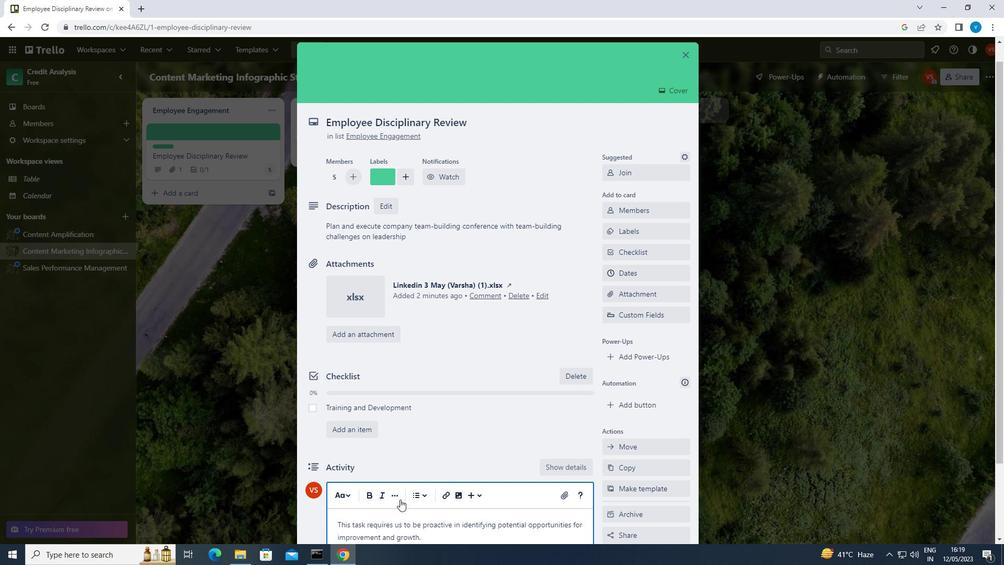 
Action: Mouse scrolled (406, 497) with delta (0, 0)
Screenshot: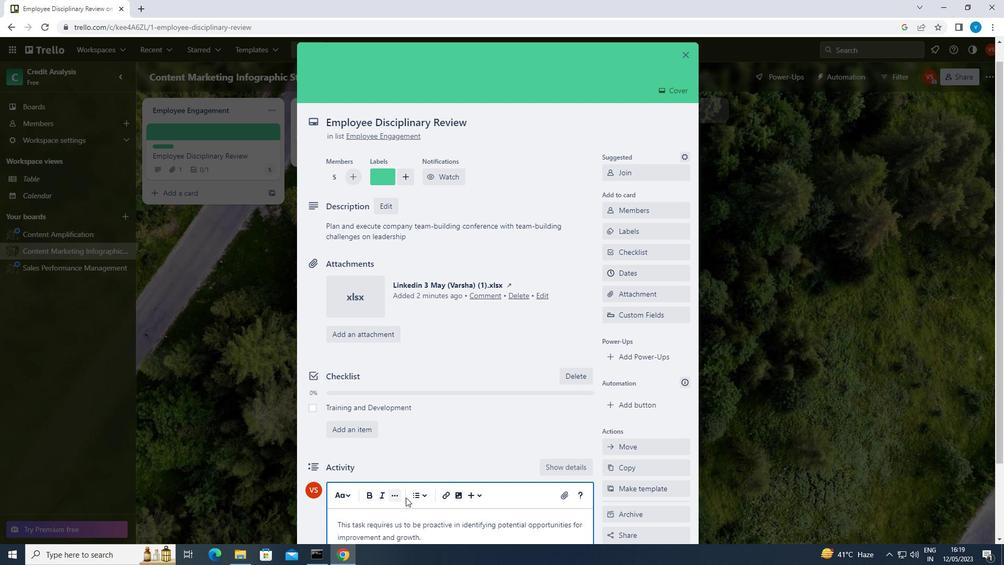 
Action: Mouse scrolled (406, 497) with delta (0, 0)
Screenshot: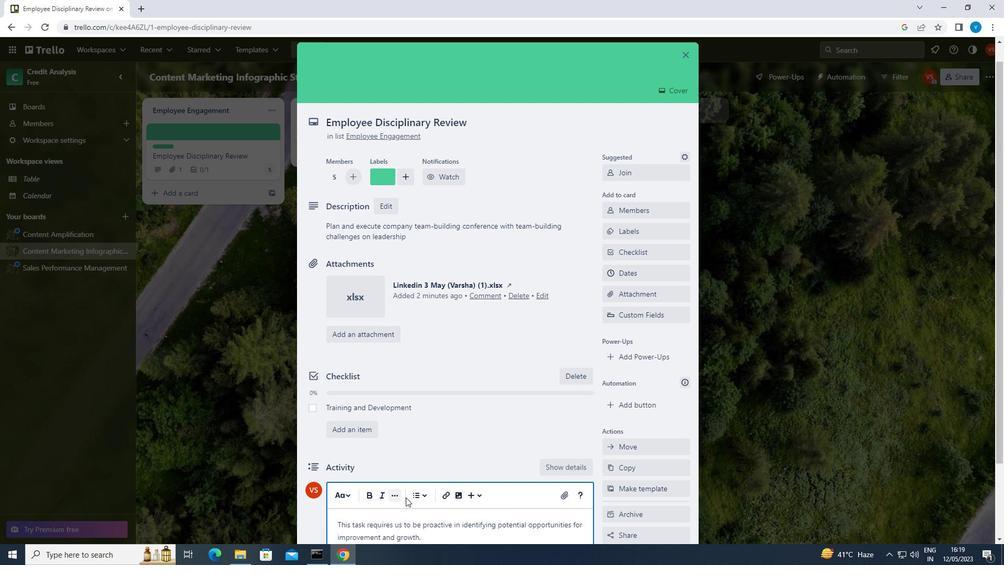 
Action: Mouse moved to (337, 477)
Screenshot: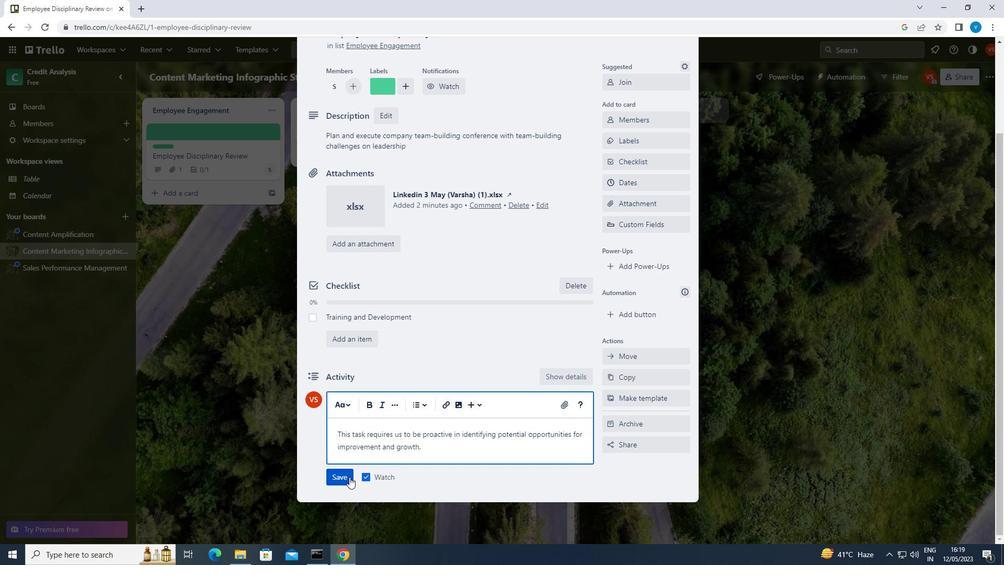
Action: Mouse pressed left at (337, 477)
Screenshot: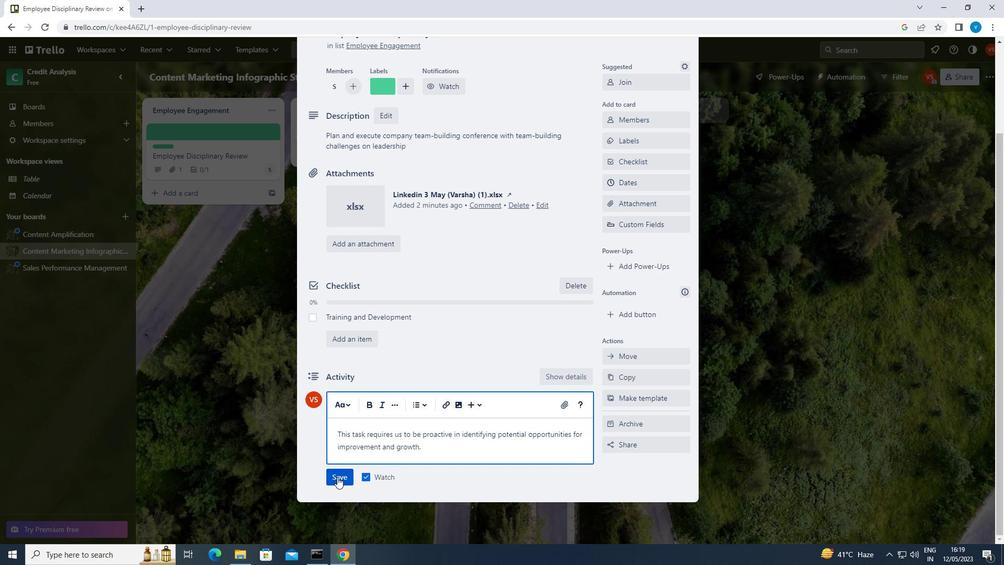 
Action: Mouse moved to (653, 182)
Screenshot: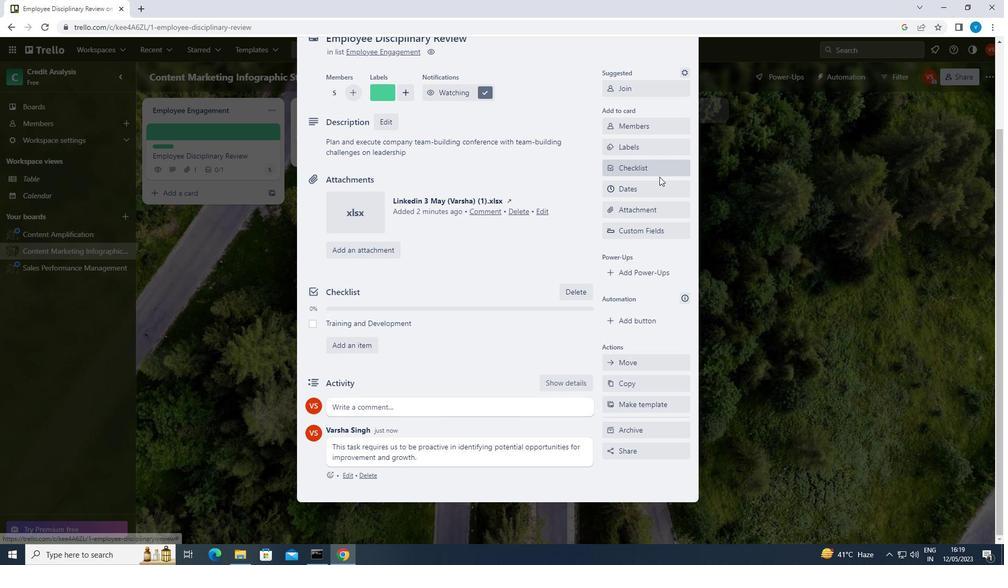 
Action: Mouse pressed left at (653, 182)
Screenshot: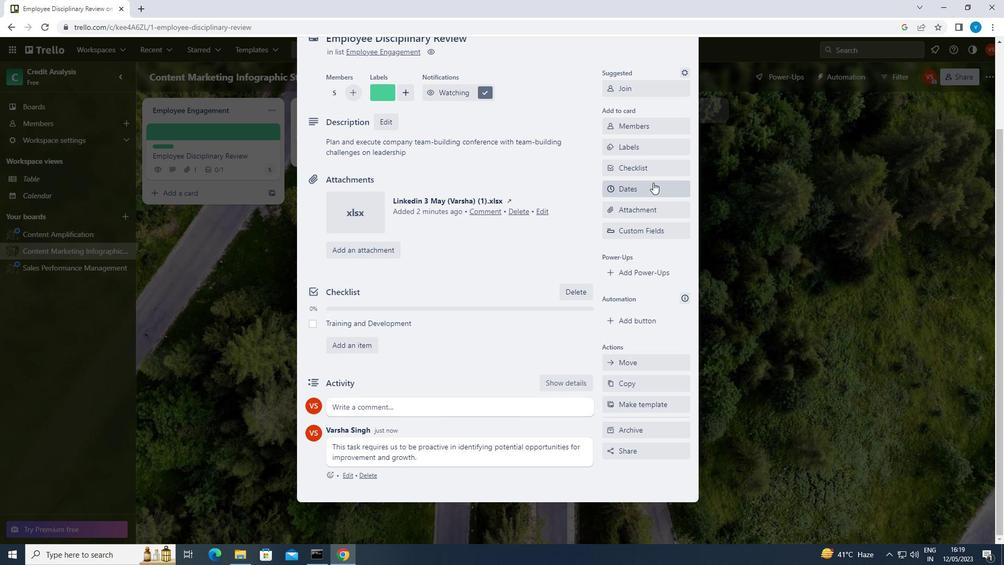 
Action: Mouse moved to (611, 265)
Screenshot: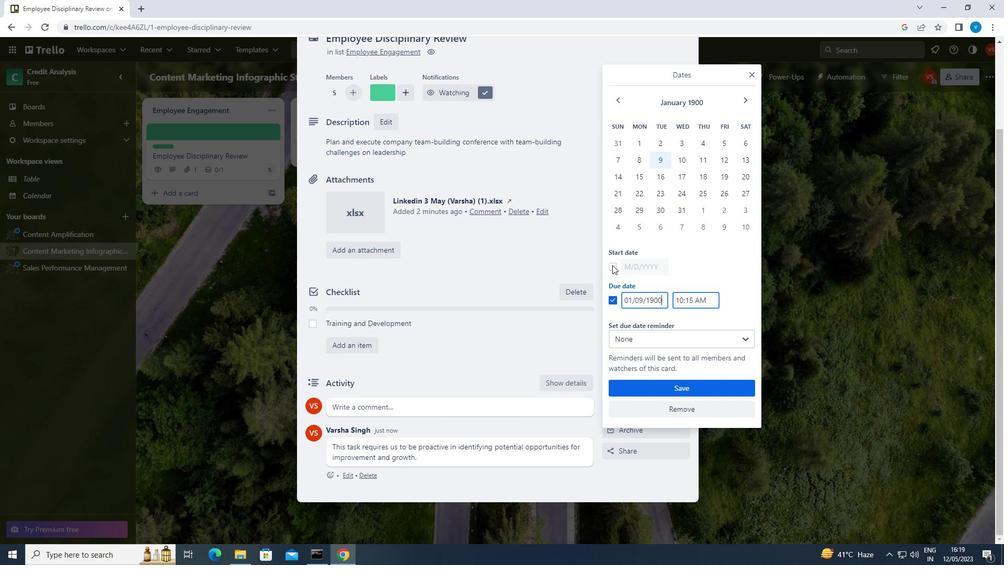 
Action: Mouse pressed left at (611, 265)
Screenshot: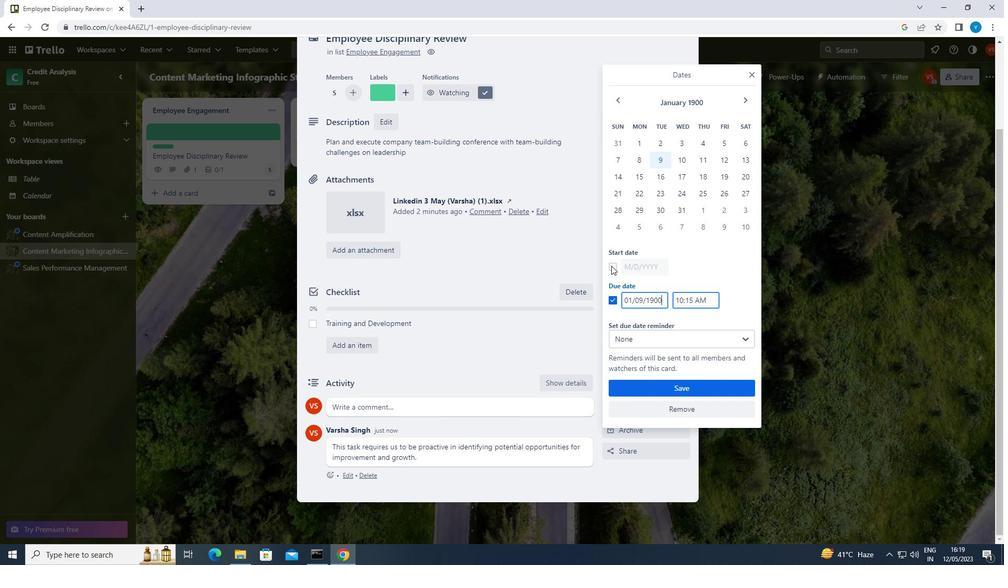 
Action: Mouse moved to (665, 267)
Screenshot: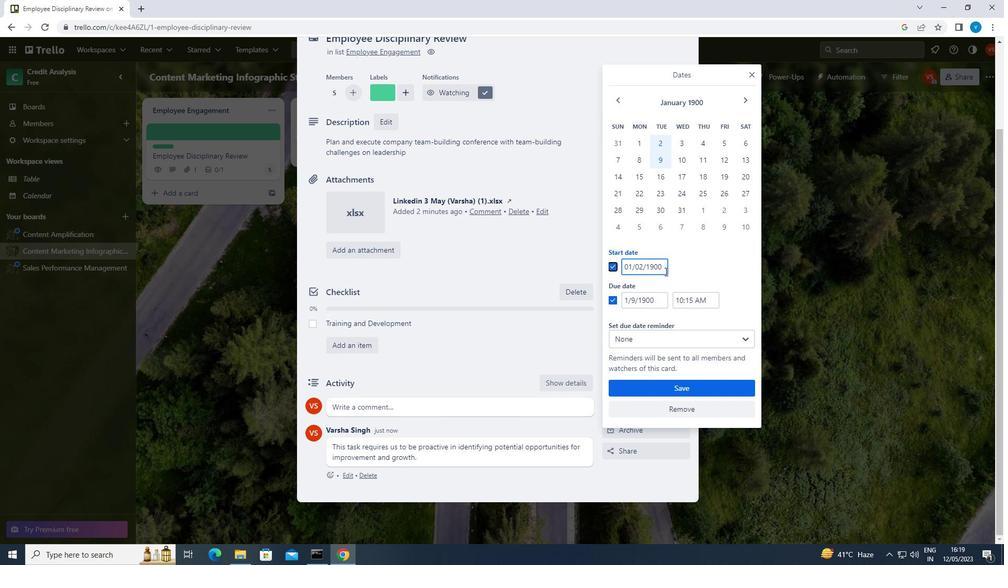 
Action: Mouse pressed left at (665, 267)
Screenshot: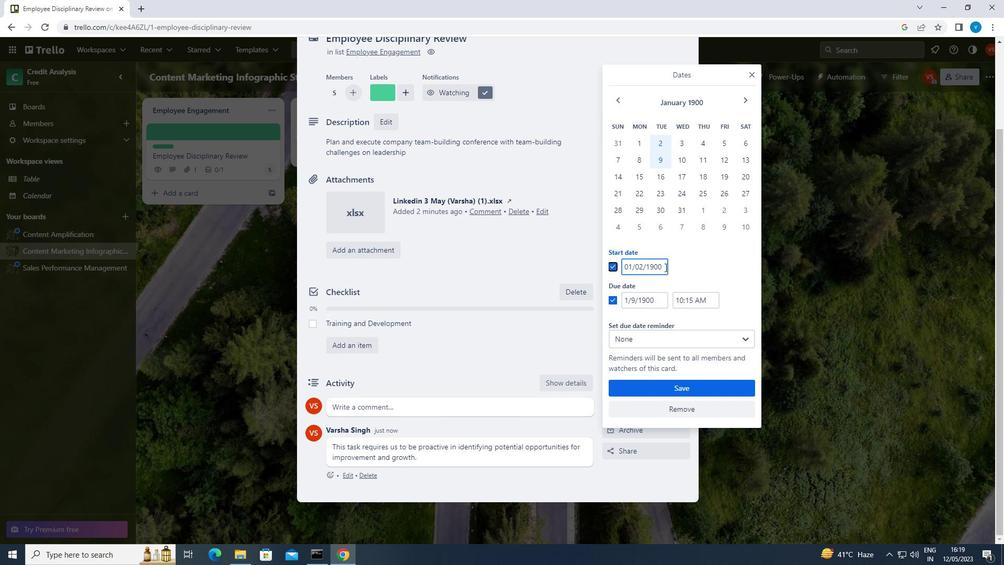 
Action: Key pressed <Key.backspace><Key.backspace><Key.backspace><Key.backspace><Key.backspace><Key.backspace><Key.backspace><Key.backspace><Key.backspace><Key.backspace><Key.backspace><Key.backspace><Key.backspace><Key.backspace>01/03/1900
Screenshot: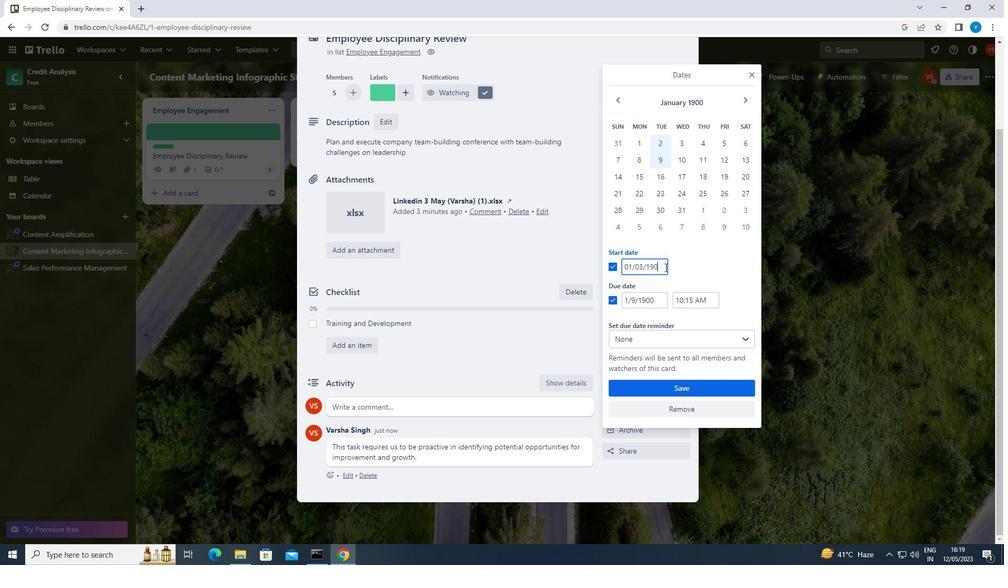
Action: Mouse moved to (663, 298)
Screenshot: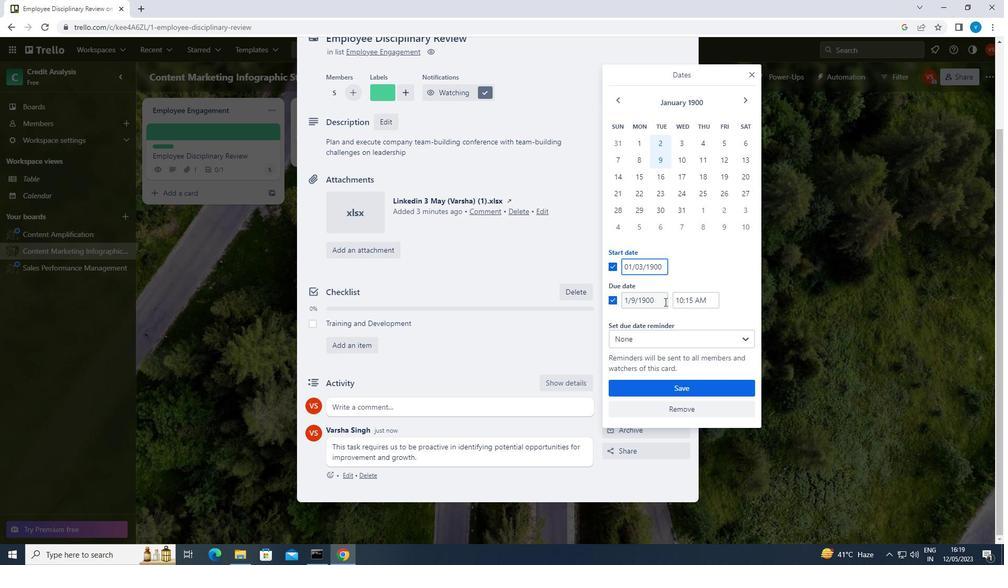
Action: Mouse pressed left at (663, 298)
Screenshot: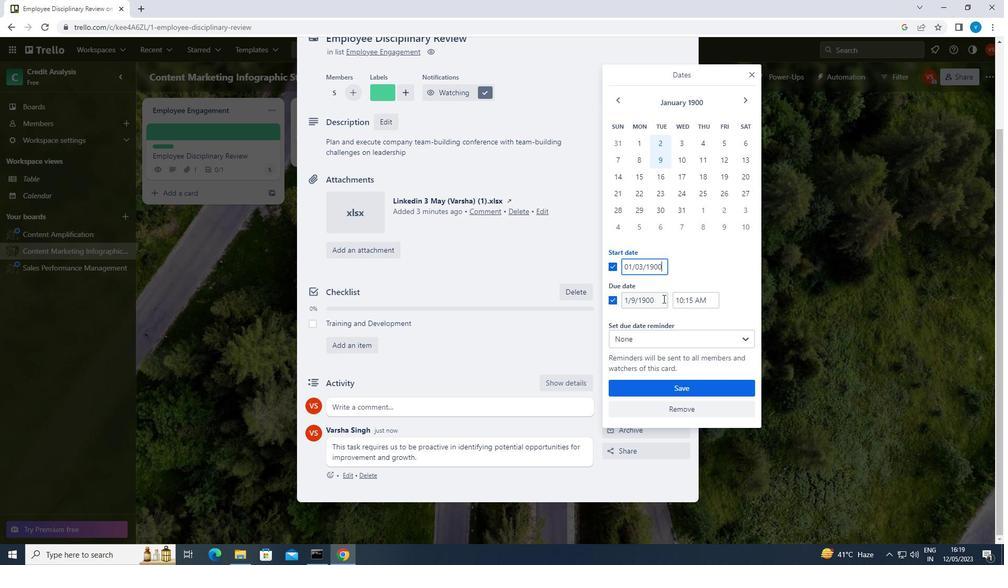 
Action: Key pressed <Key.backspace><Key.backspace><Key.backspace><Key.backspace><Key.backspace><Key.backspace><Key.backspace><Key.backspace><Key.backspace><Key.backspace><Key.backspace><Key.backspace><Key.backspace><Key.backspace><Key.backspace>01/10/1900
Screenshot: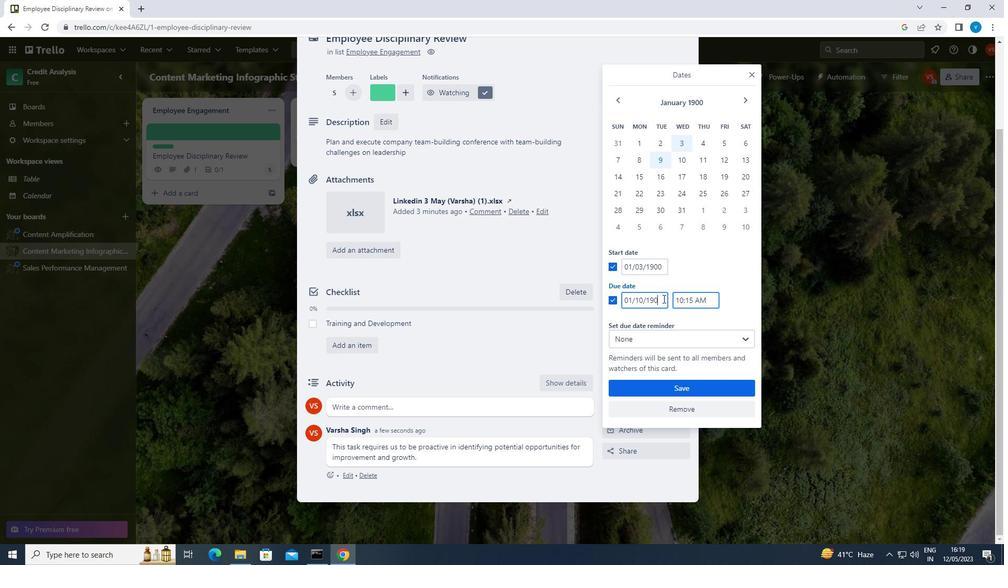 
Action: Mouse moved to (700, 391)
Screenshot: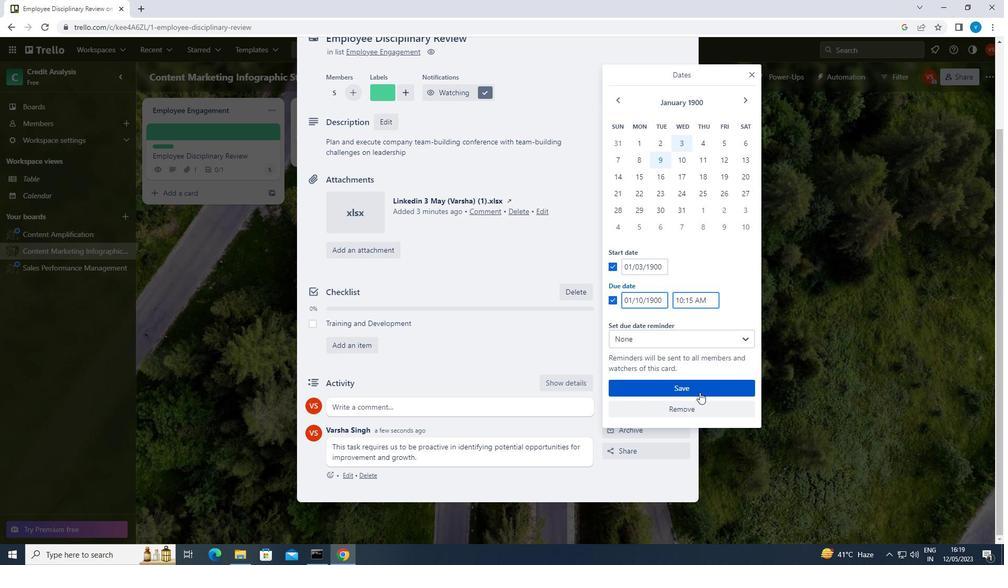 
Action: Mouse pressed left at (700, 391)
Screenshot: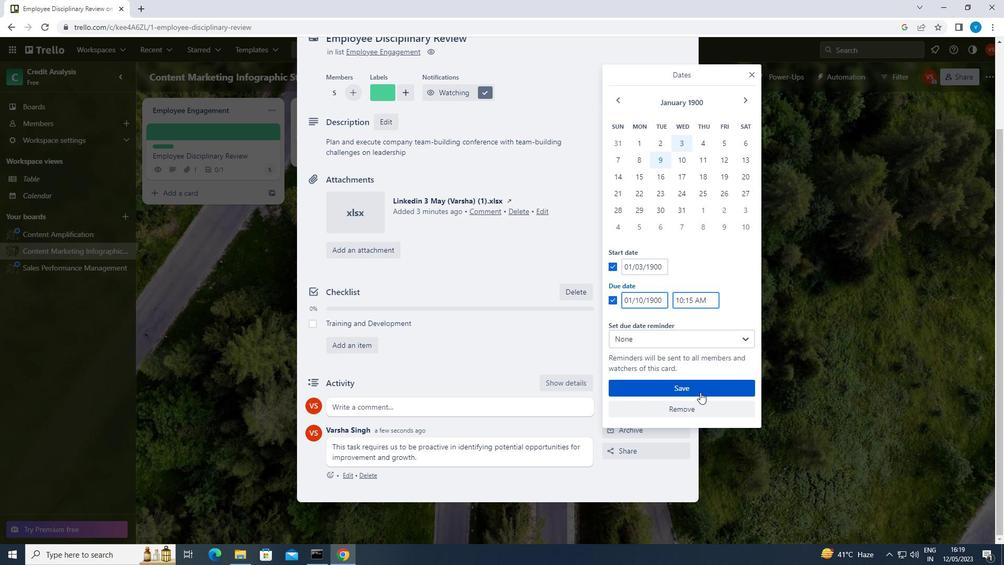 
